 Task: Create new invoice with Date Opened :30-Apr-23, Select Customer: Premium Wine & Spirits by Total Wine & More, Terms: Payment Term 2. Make invoice entry for item-1 with Date: 30-Apr-23, Description: goodbaths Exfoliating Body Scrub Electric Twilight (10 oz), Action: Material, Income Account: Income:Sales, Quantity: 1, Unit Price: 10, Discount %: 8. Make entry for item-2 with Date: 30-Apr-23, Description: Heinz Ketchup EZ Squeeze_x000D_
, Action: Material, Income Account: Income:Sales, Quantity: 1, Unit Price: 4.5, Discount %: 7. Make entry for item-3 with Date: 30-Apr-23, Description: Dr. Seuss Coloring & Activity Book Jumbo_x000D_
, Action: Material, Income Account: Income:Sales, Quantity: 1, Unit Price: 5.5, Discount %: 9. Write Notes: 'Looking forward to serving you again.'. Post Invoice with Post Date: 30-Apr-23, Post to Accounts: Assets:Accounts Receivable. Pay / Process Payment with Transaction Date: 15-May-23, Amount: 18.39, Transfer Account: Checking Account. Print Invoice, display notes by going to Option, then go to Display Tab and check 'Invoice Notes'.
Action: Mouse moved to (157, 36)
Screenshot: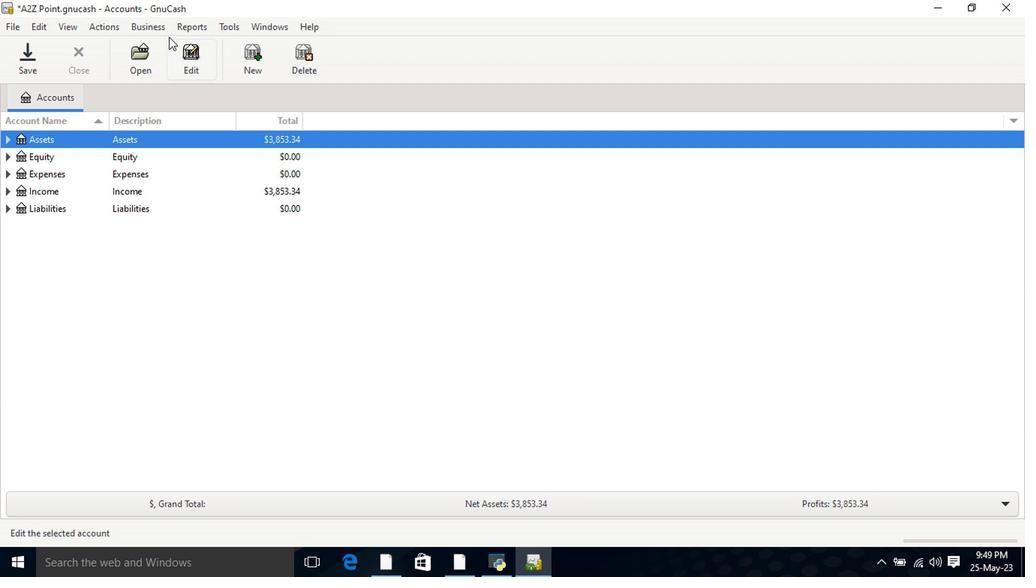 
Action: Mouse pressed left at (157, 36)
Screenshot: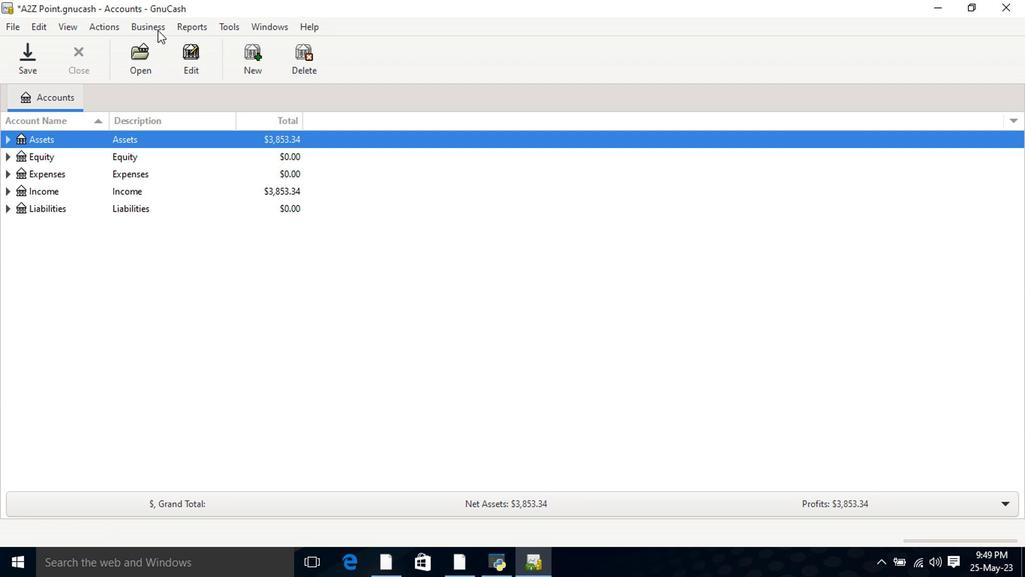 
Action: Mouse moved to (312, 108)
Screenshot: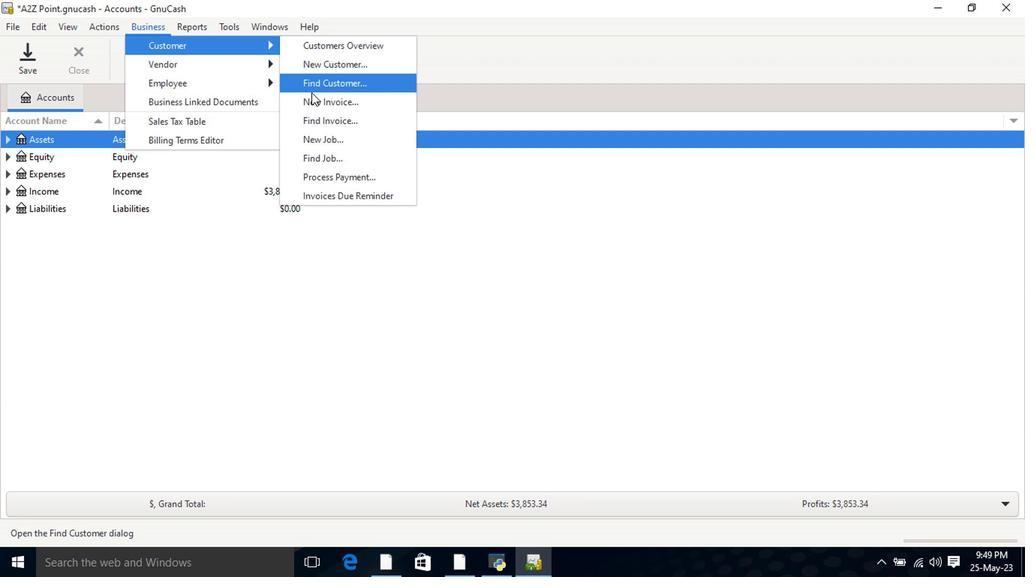 
Action: Mouse pressed left at (312, 108)
Screenshot: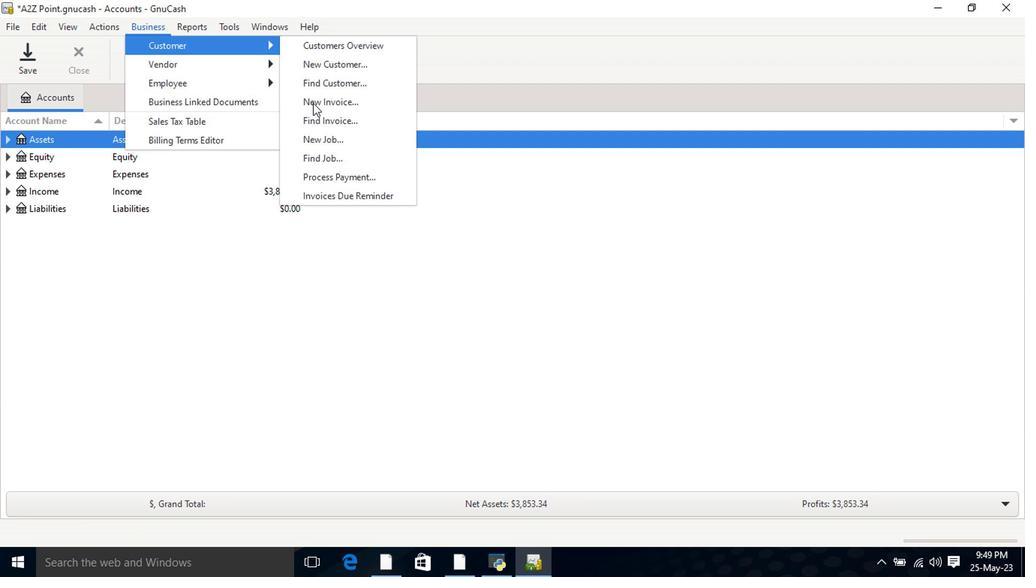 
Action: Mouse moved to (625, 231)
Screenshot: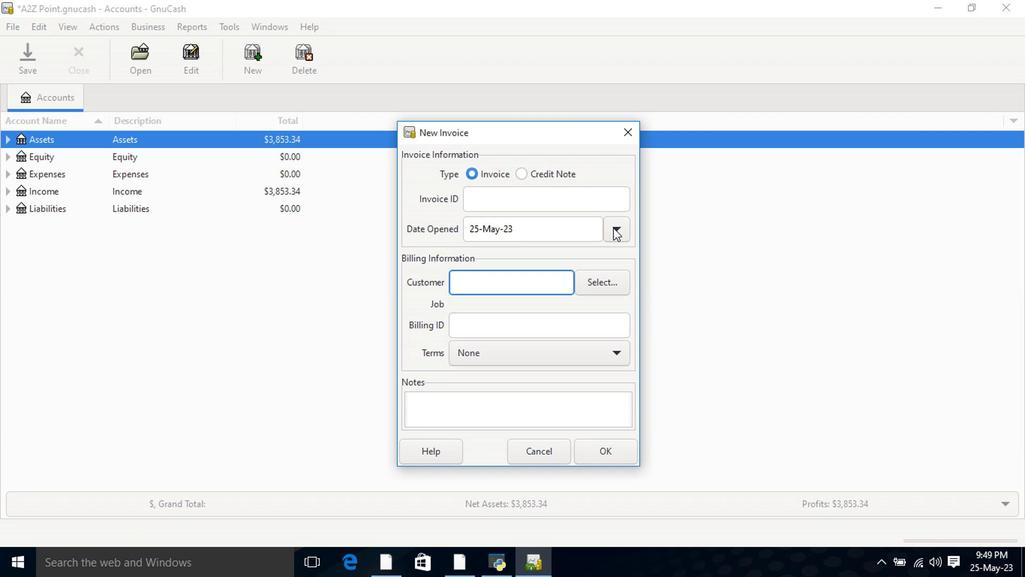
Action: Mouse pressed left at (625, 231)
Screenshot: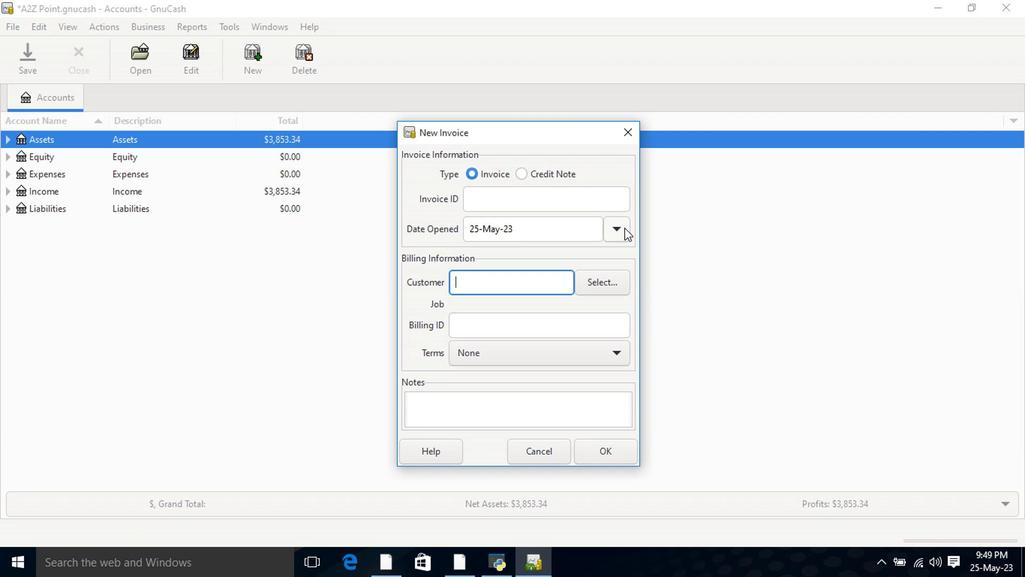 
Action: Mouse moved to (495, 251)
Screenshot: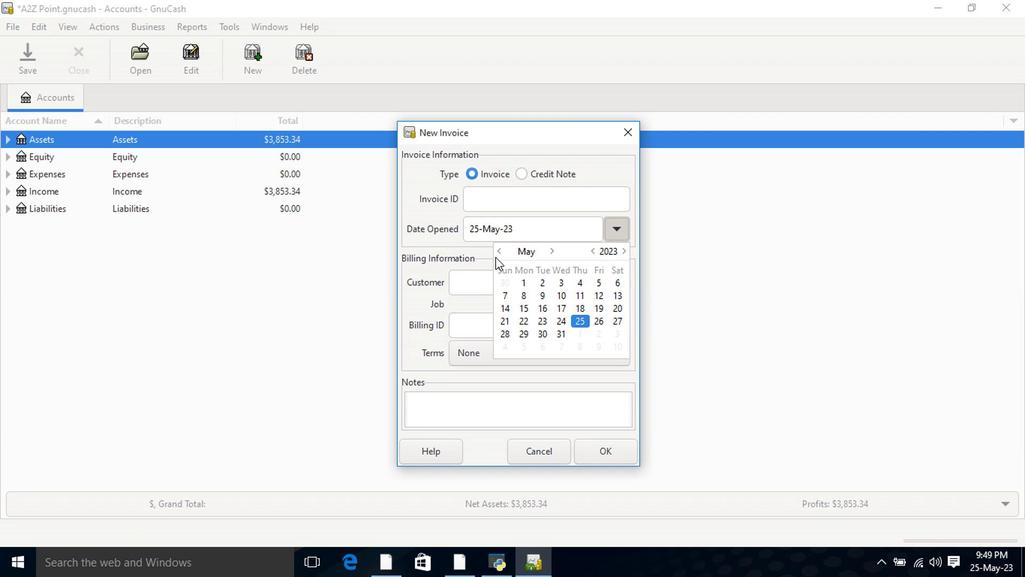 
Action: Mouse pressed left at (495, 251)
Screenshot: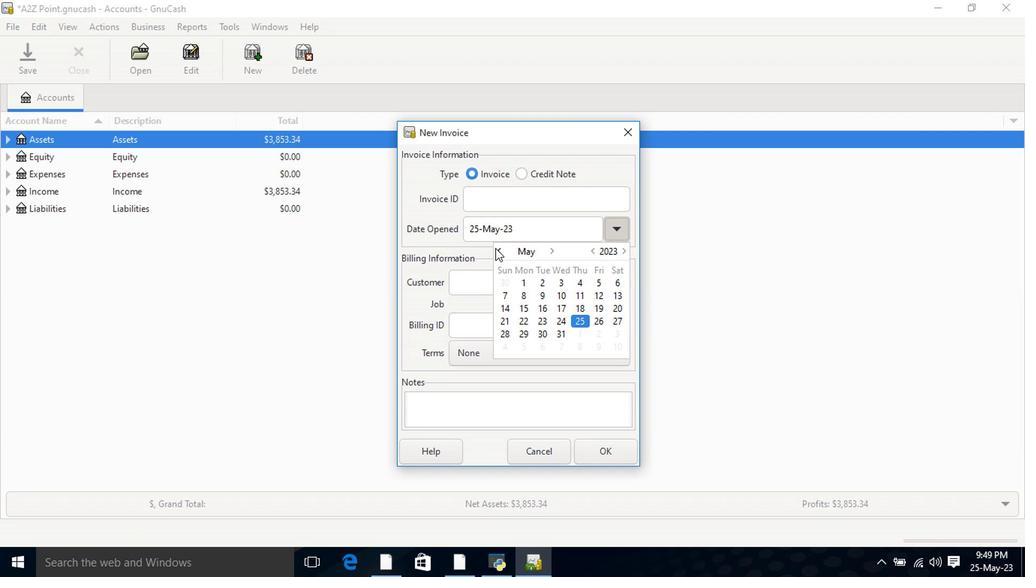 
Action: Mouse moved to (506, 349)
Screenshot: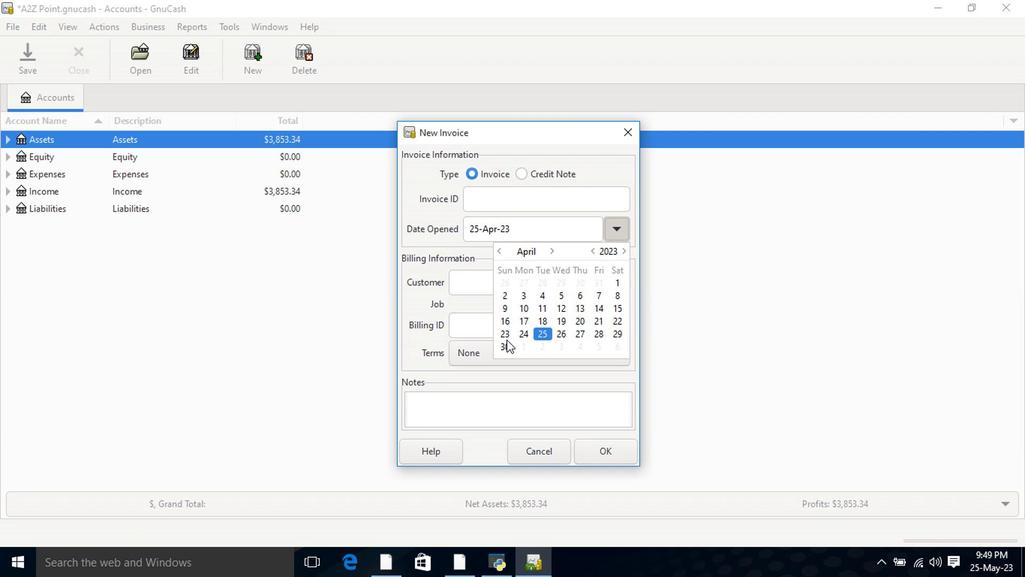 
Action: Mouse pressed left at (506, 349)
Screenshot: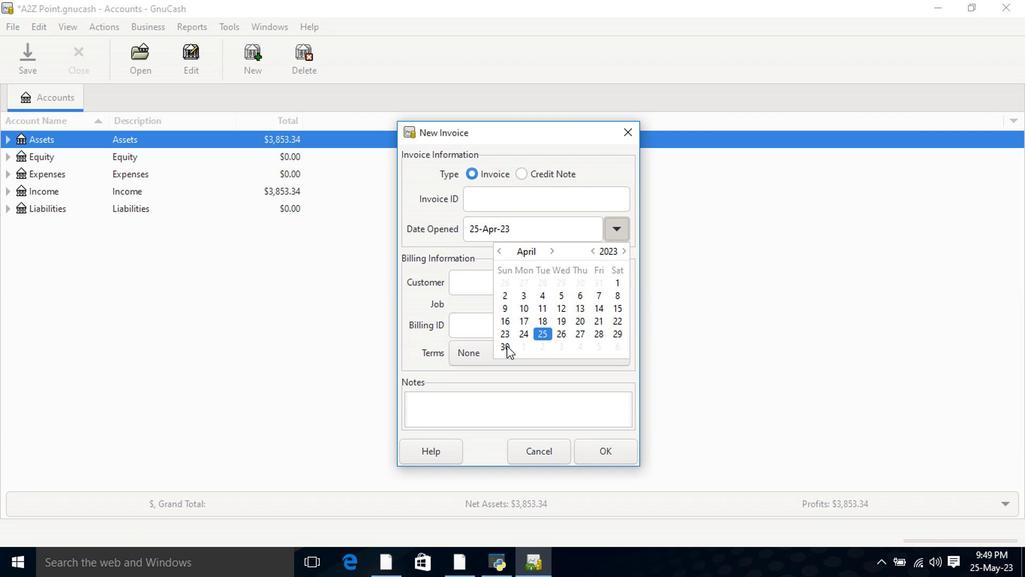 
Action: Mouse pressed left at (506, 349)
Screenshot: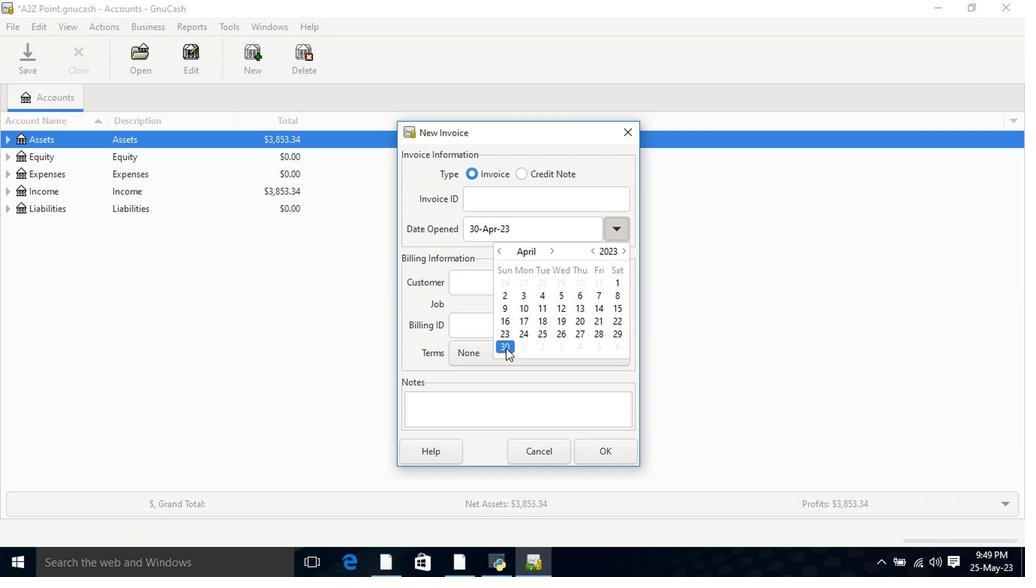 
Action: Mouse moved to (490, 283)
Screenshot: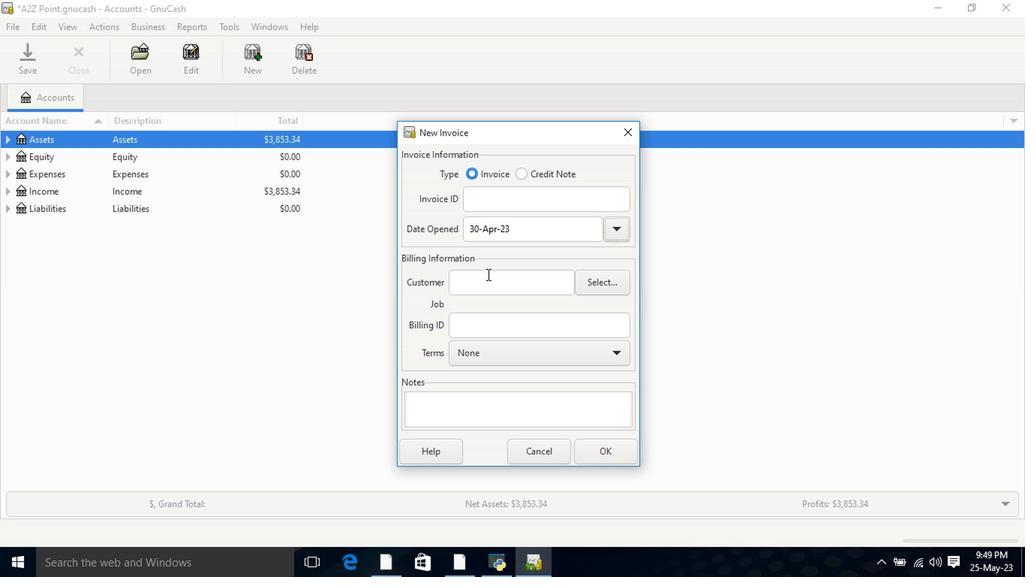 
Action: Mouse pressed left at (490, 283)
Screenshot: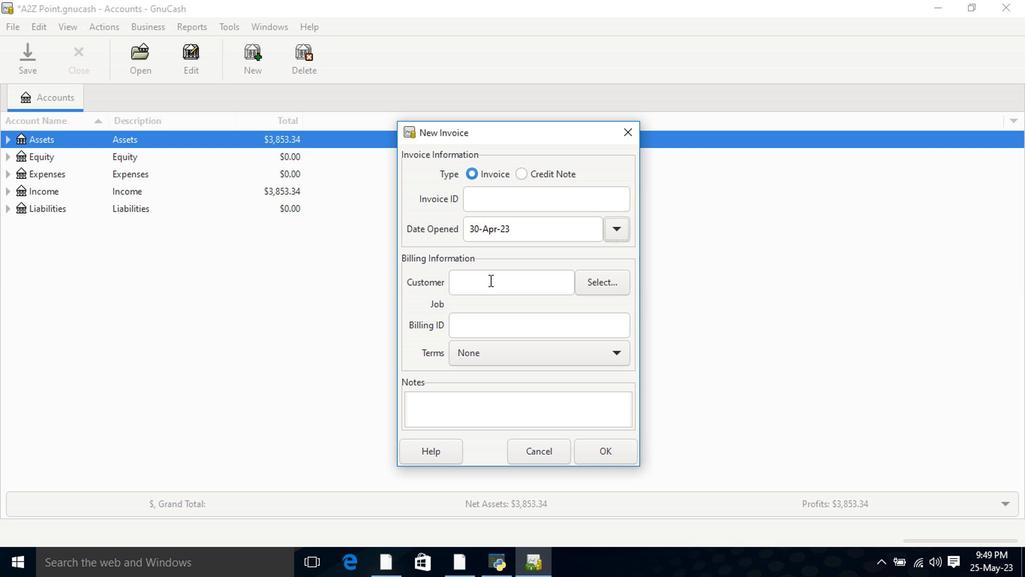 
Action: Mouse moved to (490, 284)
Screenshot: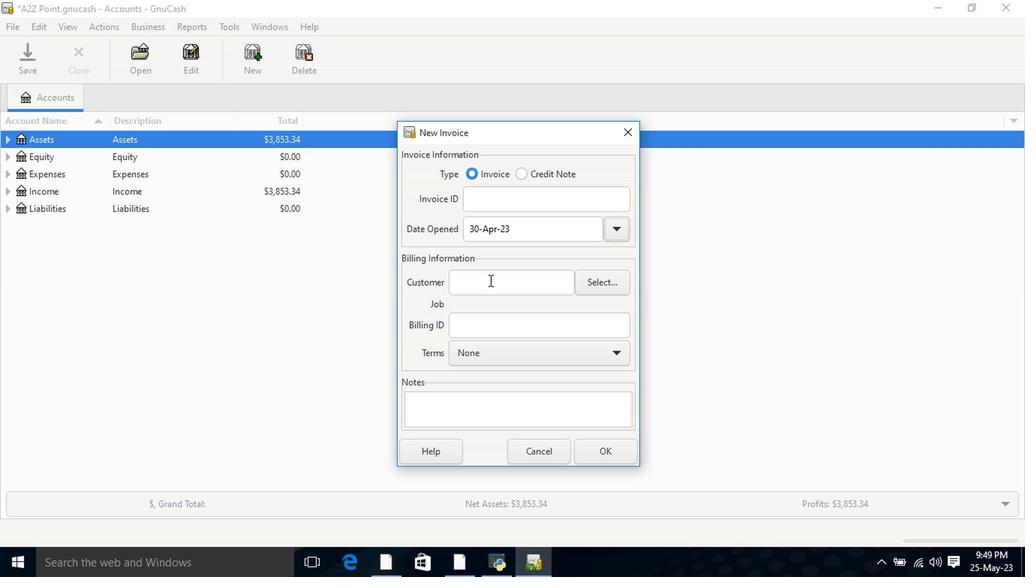 
Action: Key pressed prem
Screenshot: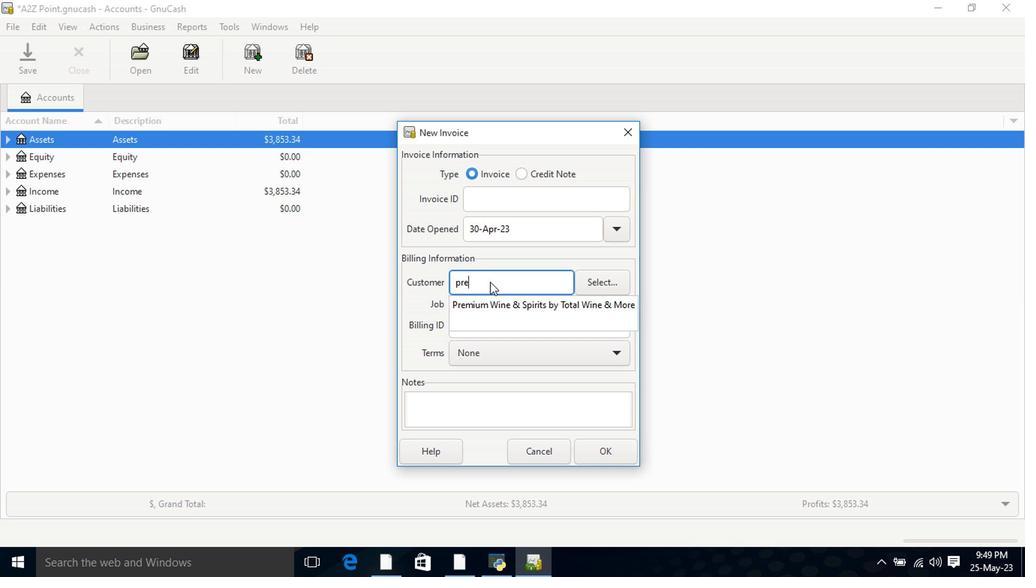 
Action: Mouse moved to (504, 308)
Screenshot: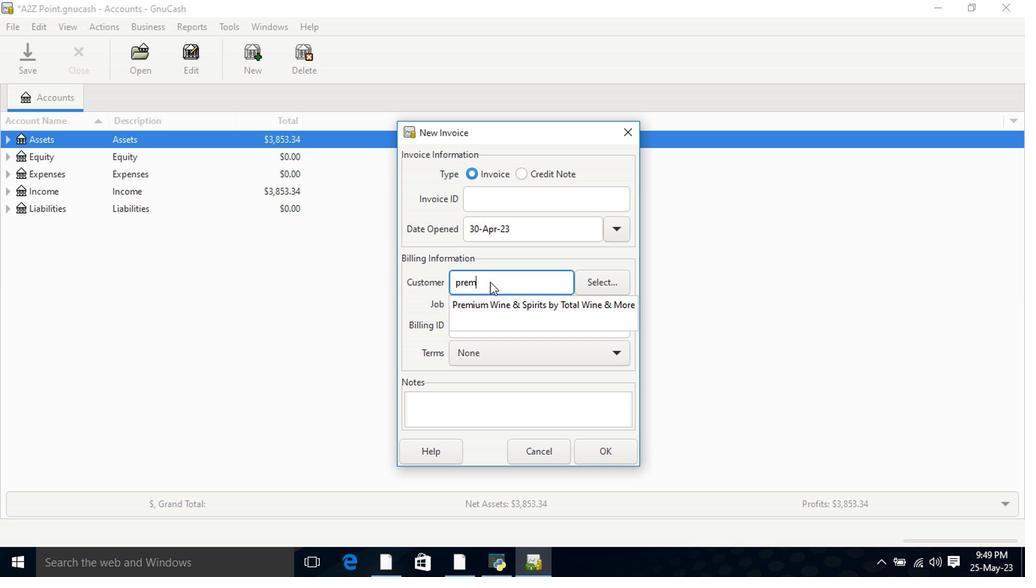 
Action: Mouse pressed left at (504, 308)
Screenshot: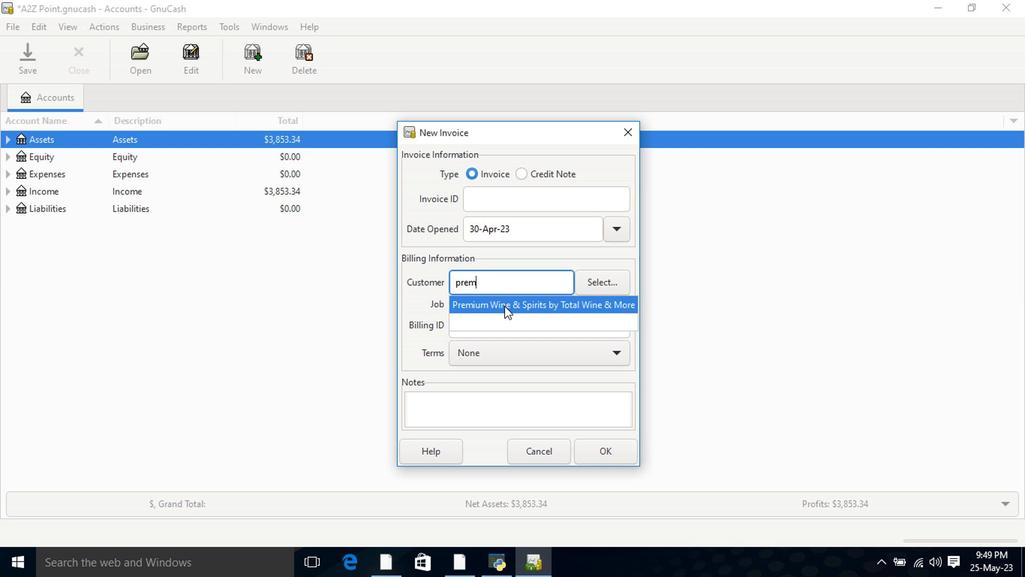 
Action: Mouse moved to (483, 368)
Screenshot: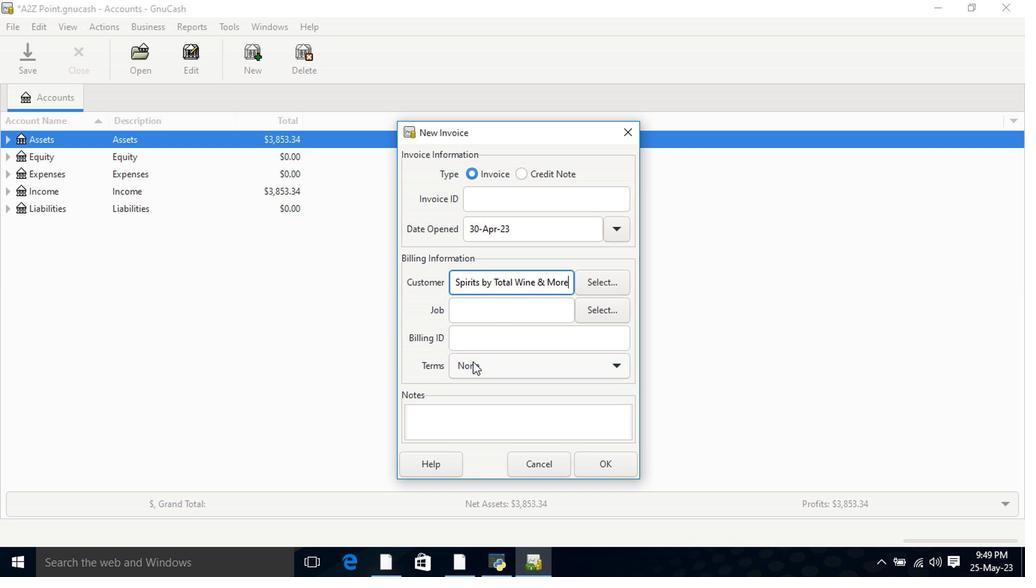 
Action: Mouse pressed left at (483, 368)
Screenshot: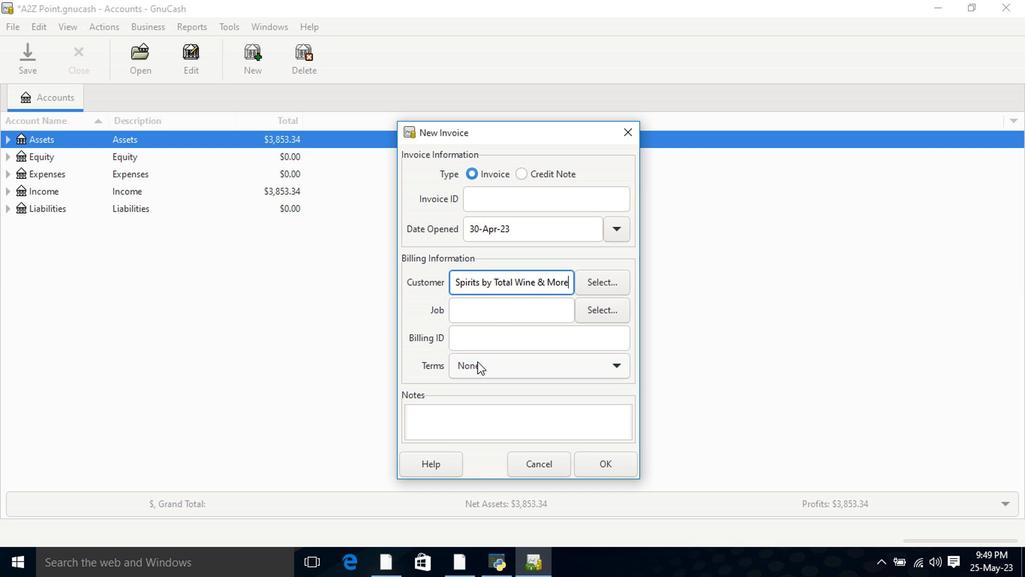 
Action: Mouse moved to (494, 410)
Screenshot: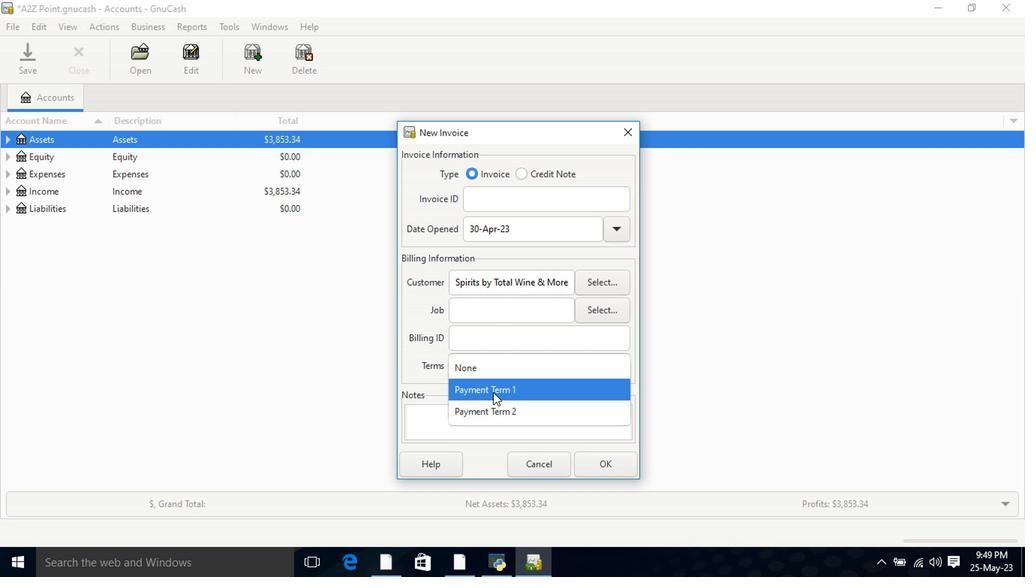 
Action: Mouse pressed left at (494, 410)
Screenshot: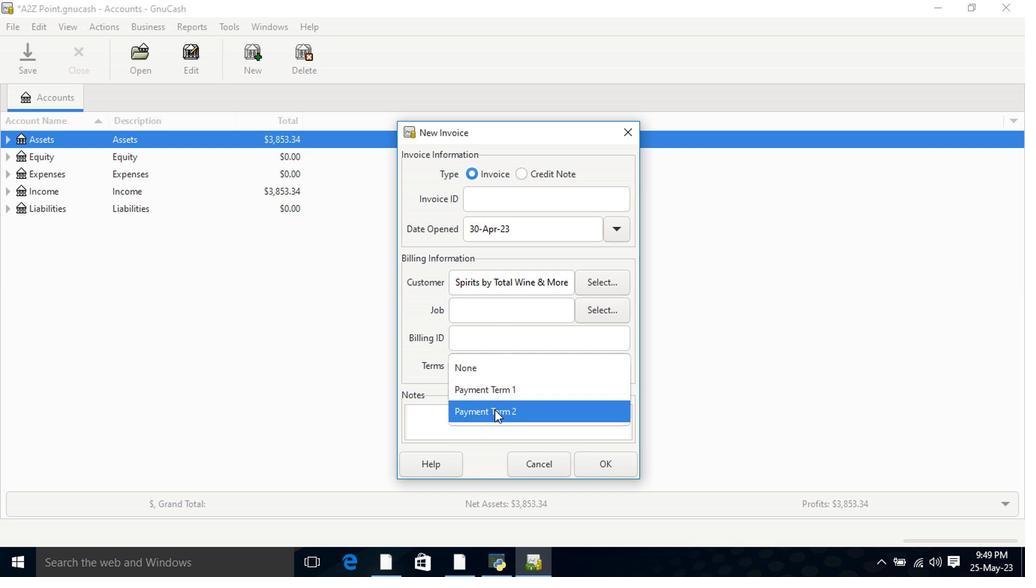 
Action: Mouse moved to (596, 463)
Screenshot: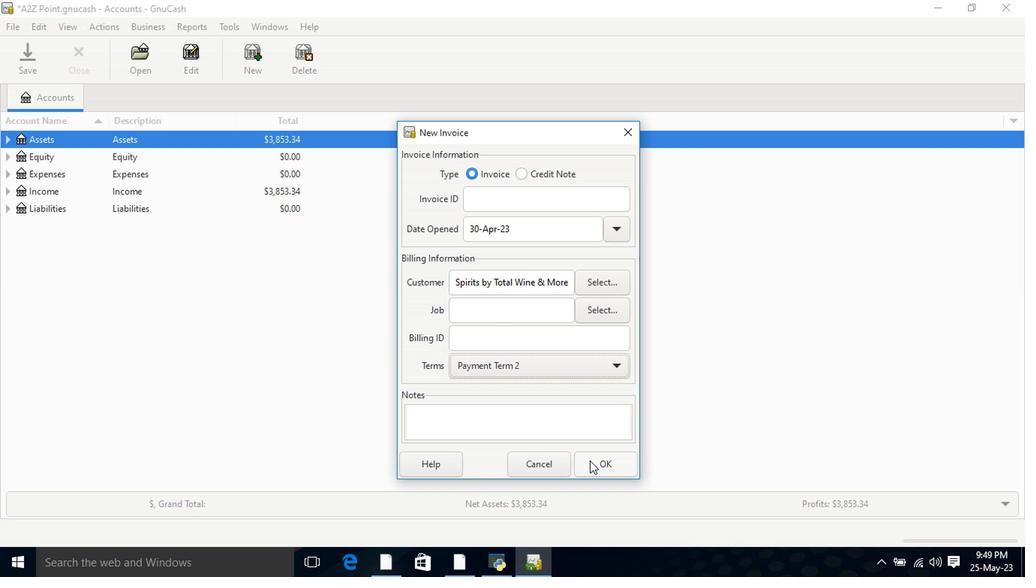 
Action: Mouse pressed left at (596, 463)
Screenshot: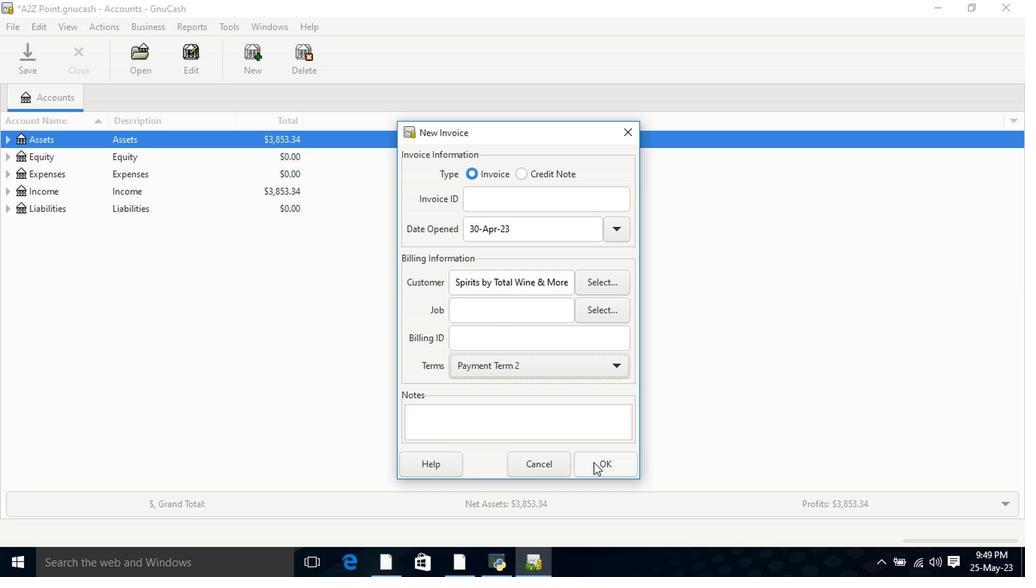 
Action: Mouse moved to (65, 289)
Screenshot: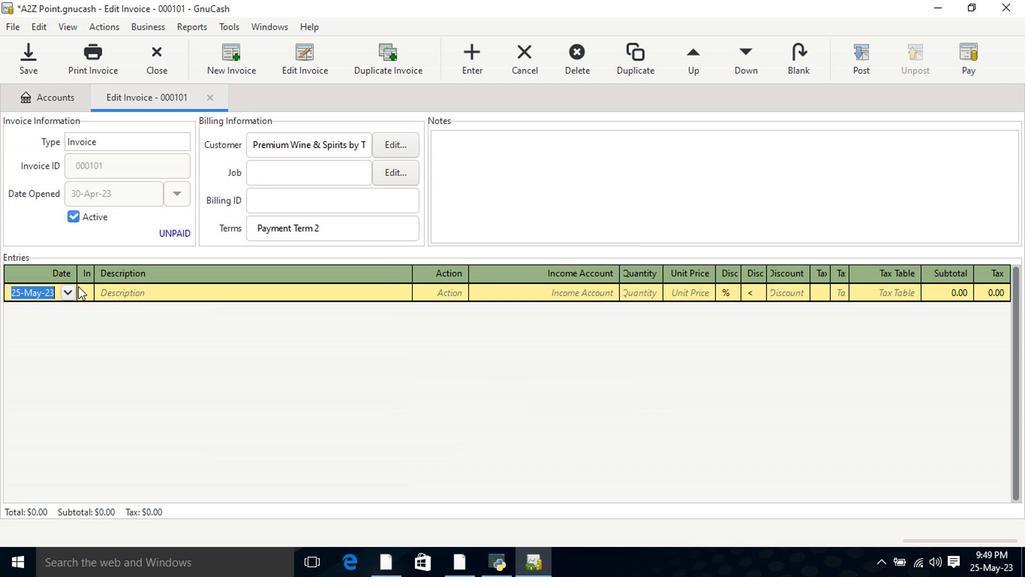 
Action: Mouse pressed left at (65, 289)
Screenshot: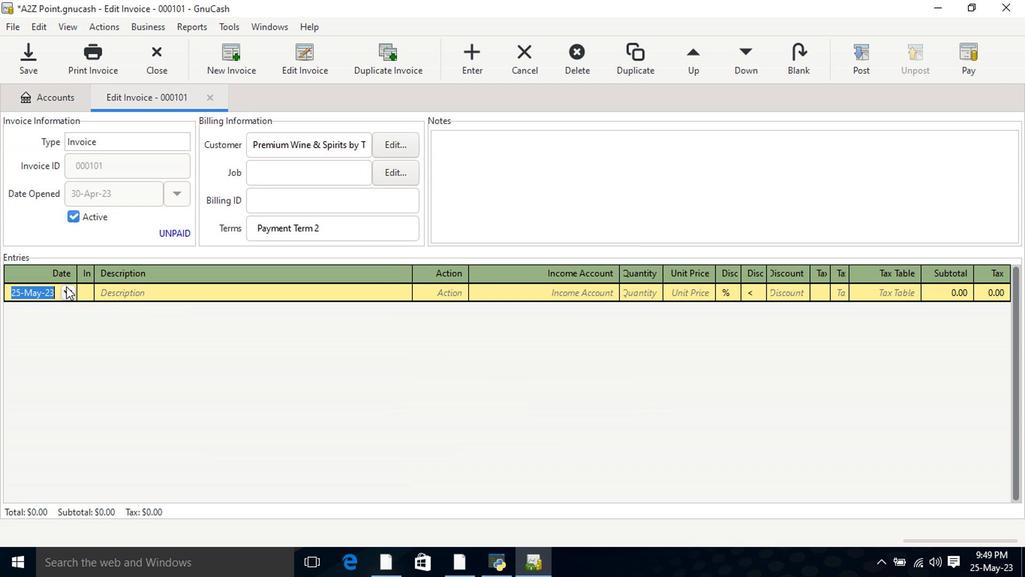 
Action: Mouse moved to (12, 319)
Screenshot: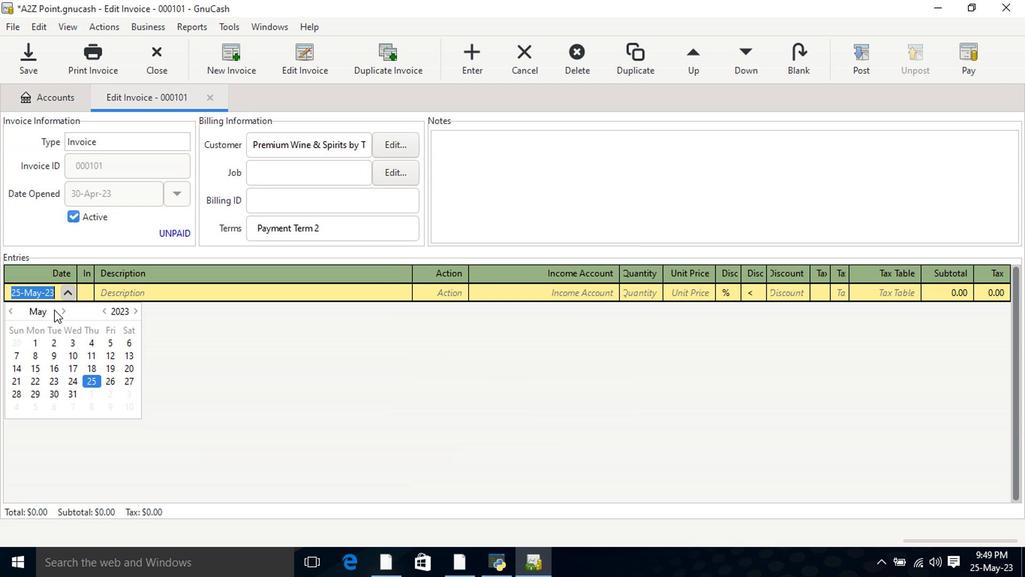 
Action: Mouse pressed left at (12, 319)
Screenshot: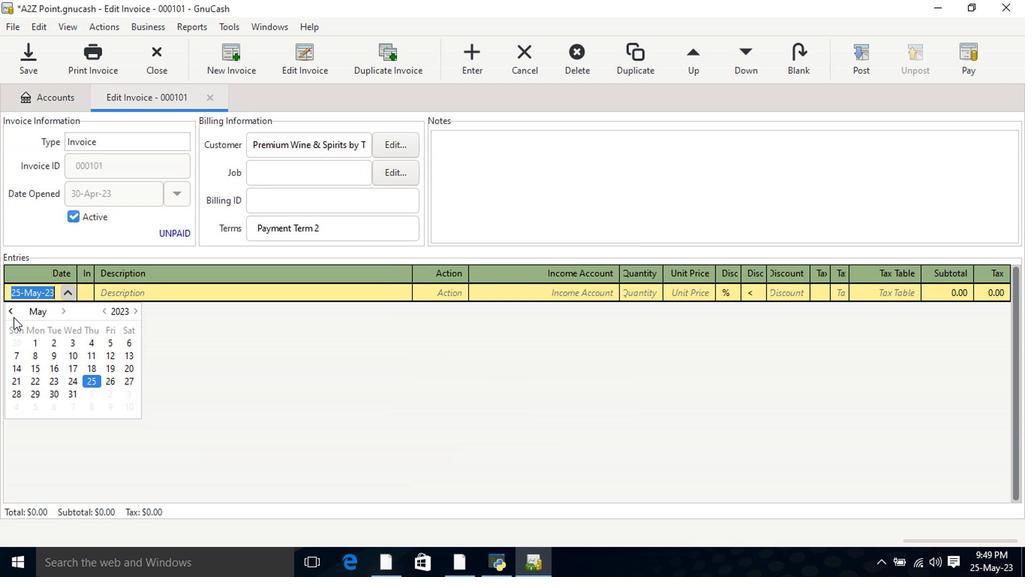 
Action: Mouse moved to (13, 410)
Screenshot: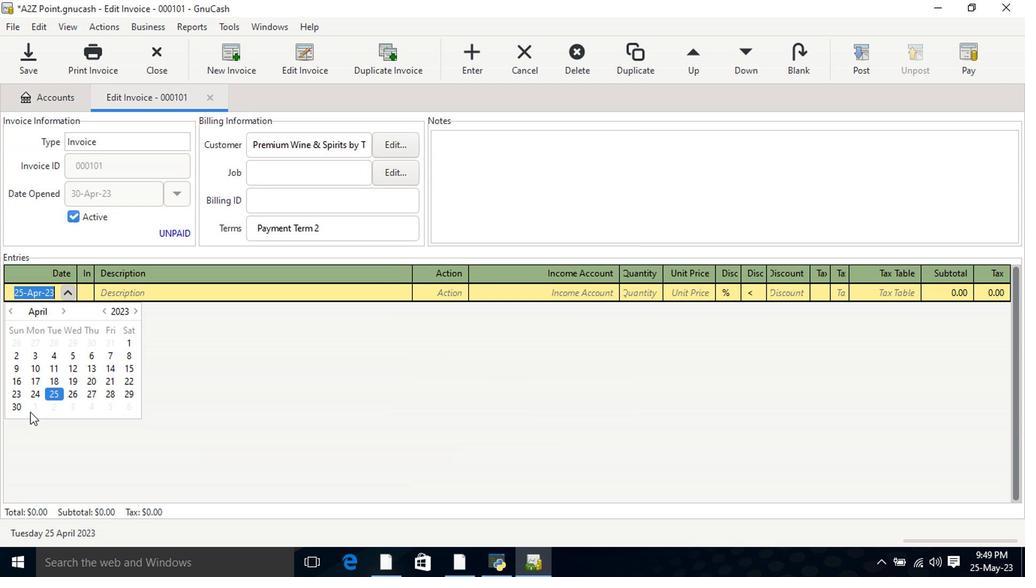 
Action: Mouse pressed left at (13, 410)
Screenshot: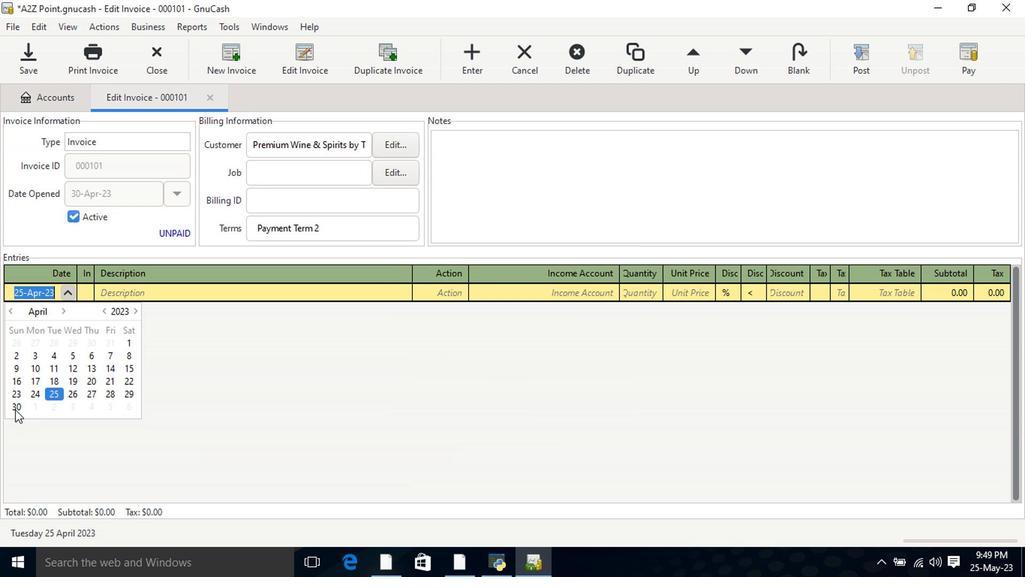 
Action: Mouse pressed left at (13, 410)
Screenshot: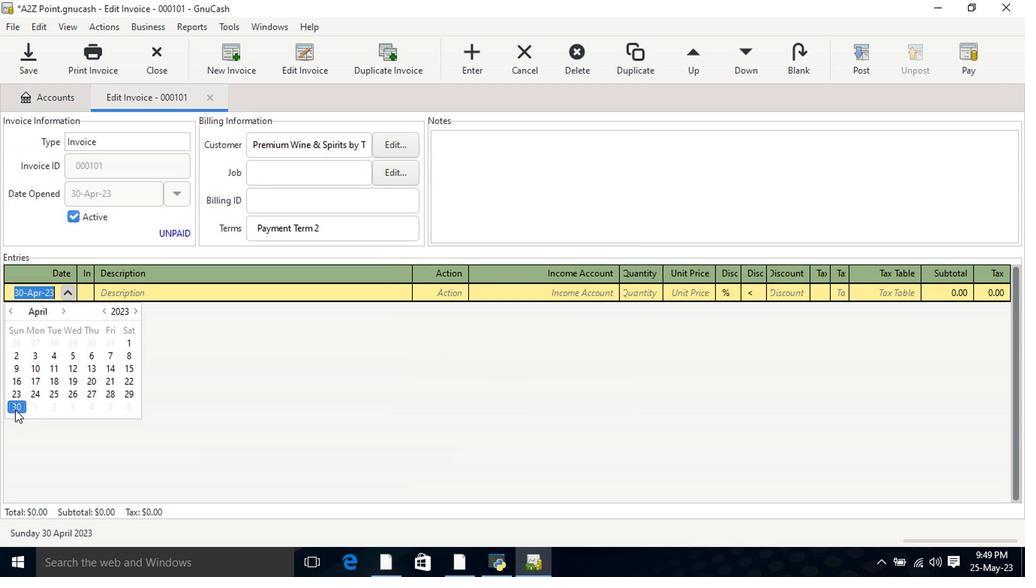 
Action: Mouse moved to (142, 294)
Screenshot: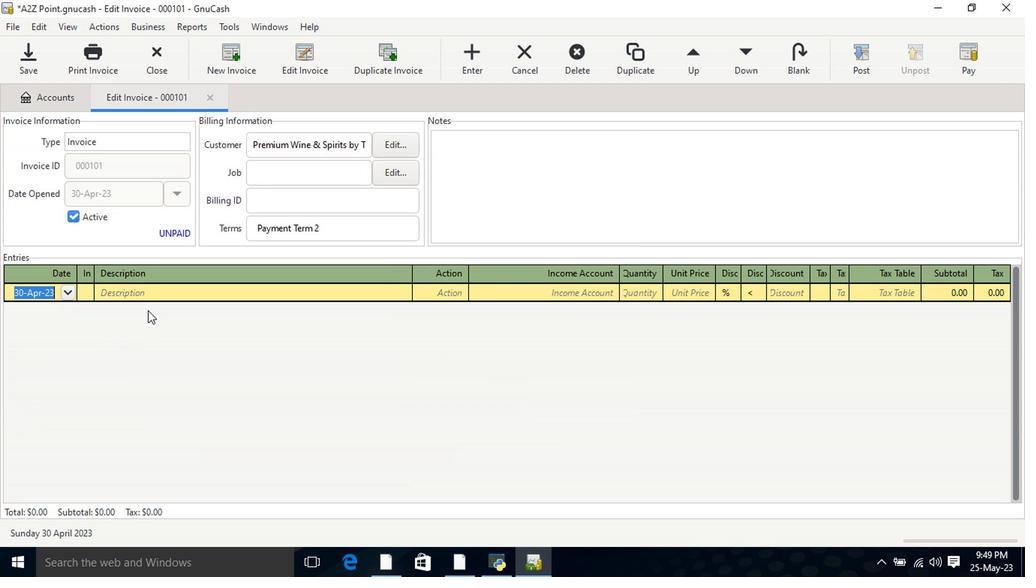 
Action: Mouse pressed left at (142, 294)
Screenshot: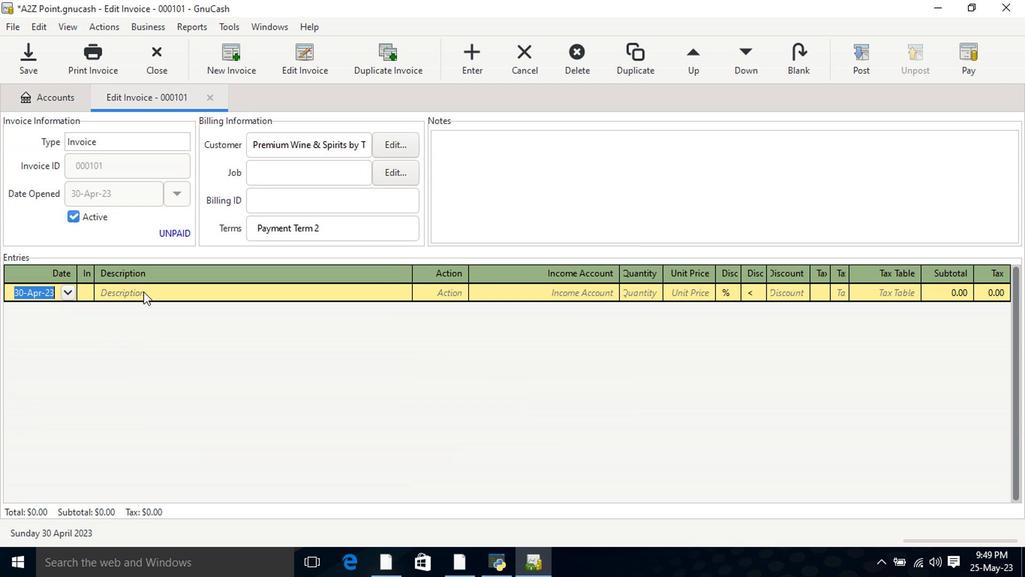 
Action: Key pressed <Key.shift>goodbaths<Key.space><Key.shift>Exfoliating<Key.space>b<Key.backspace><Key.shift>body<Key.space><Key.shift>Scrub<Key.space><Key.shift>Electric<Key.space><Key.shift>Twilight<Key.space><Key.shift_r>(10<Key.space>oz<Key.shift_r>)<Key.tab>mate<Key.tab>incom<Key.down><Key.down><Key.down><Key.tab>1<Key.tab>10<Key.tab>
Screenshot: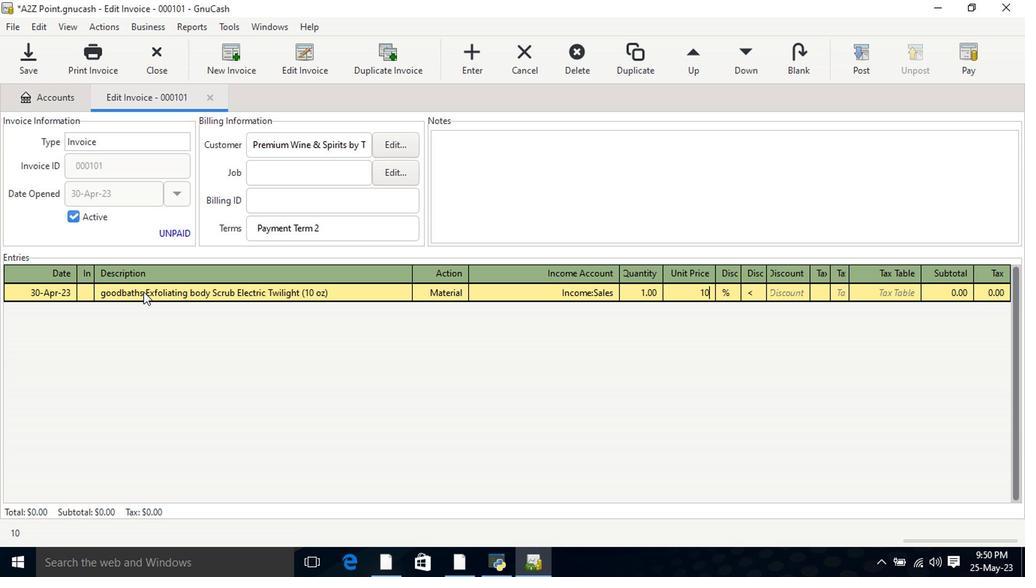 
Action: Mouse moved to (742, 293)
Screenshot: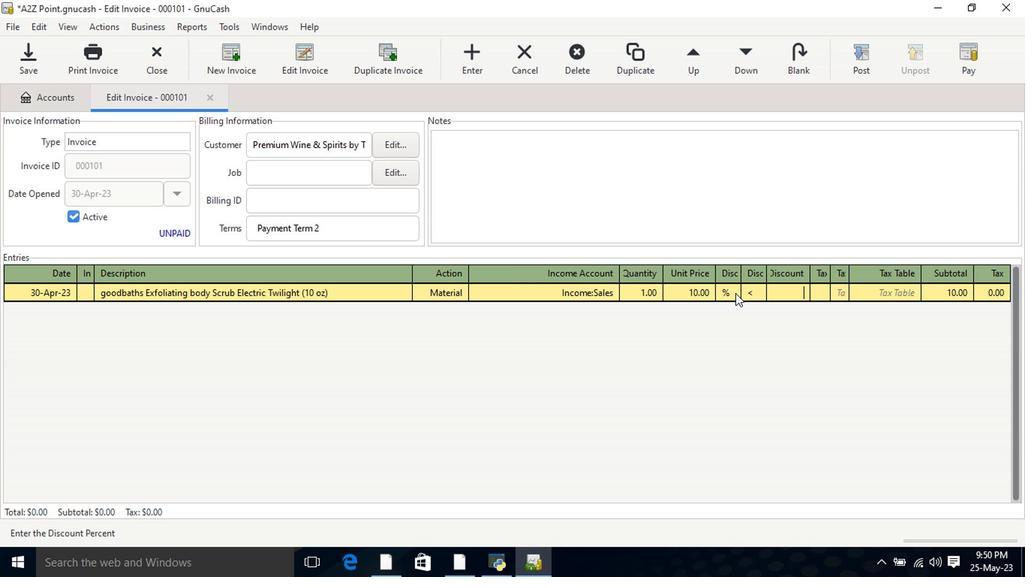 
Action: Mouse pressed left at (742, 293)
Screenshot: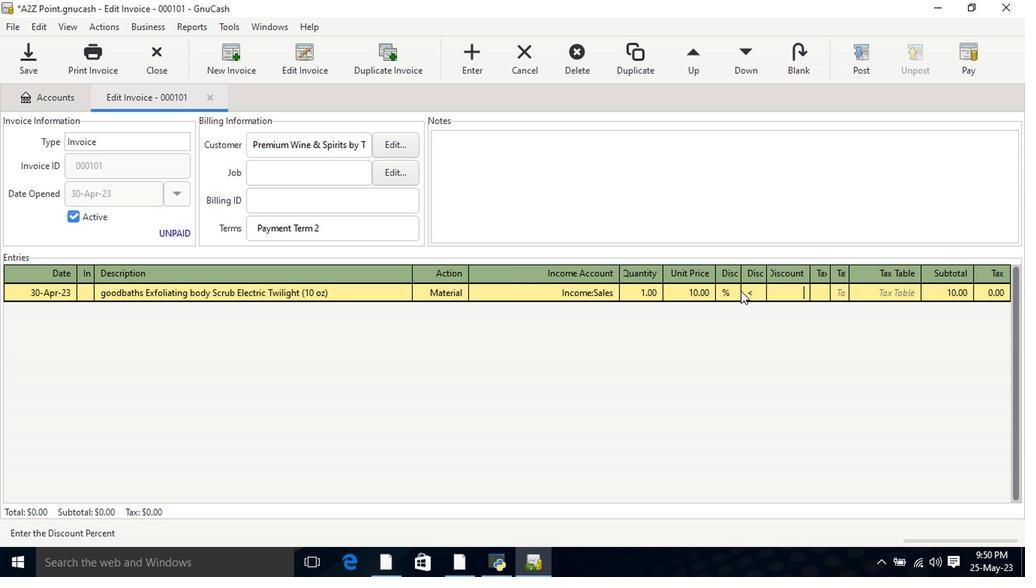 
Action: Mouse moved to (724, 300)
Screenshot: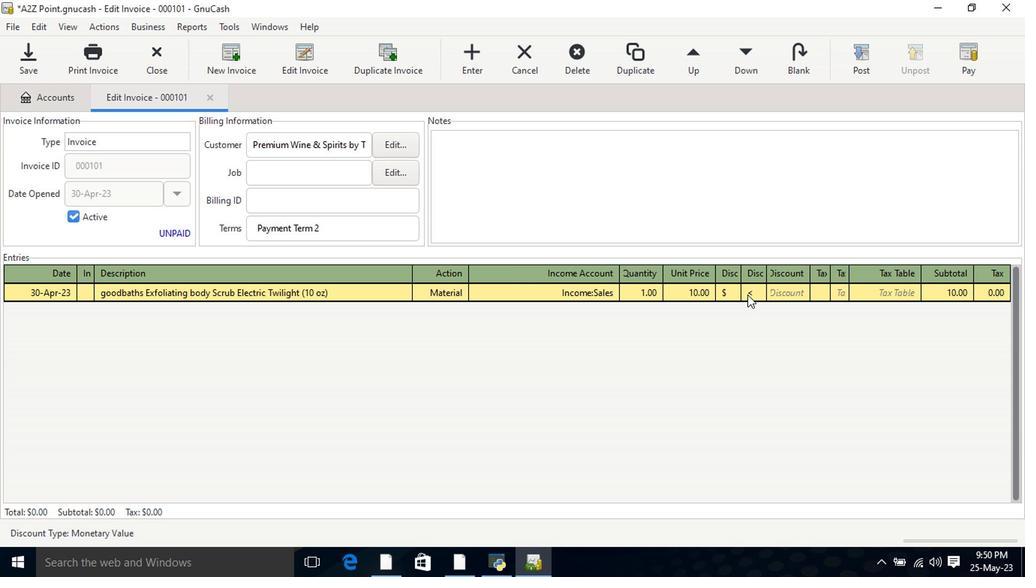 
Action: Mouse pressed left at (724, 300)
Screenshot: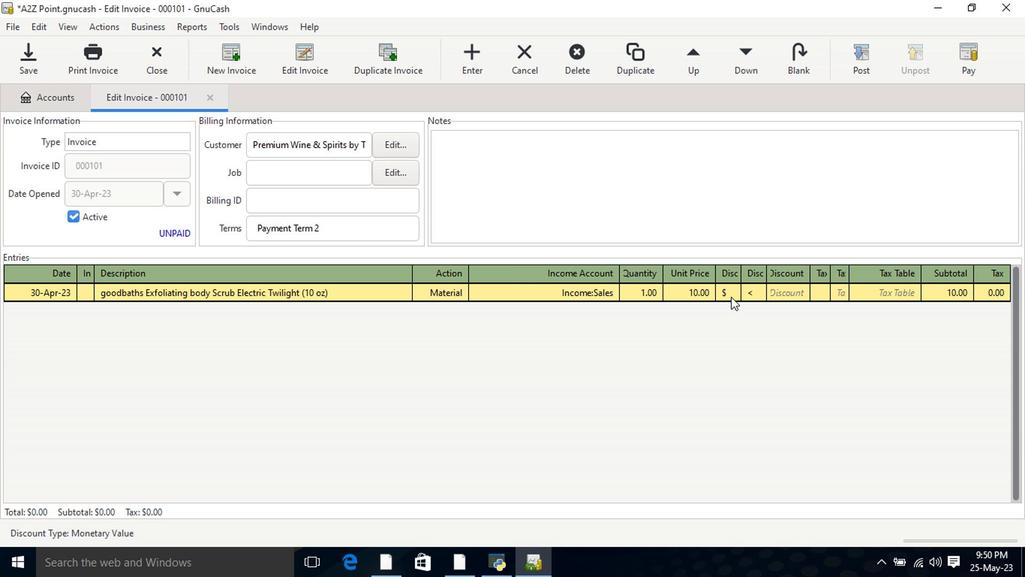 
Action: Mouse moved to (746, 298)
Screenshot: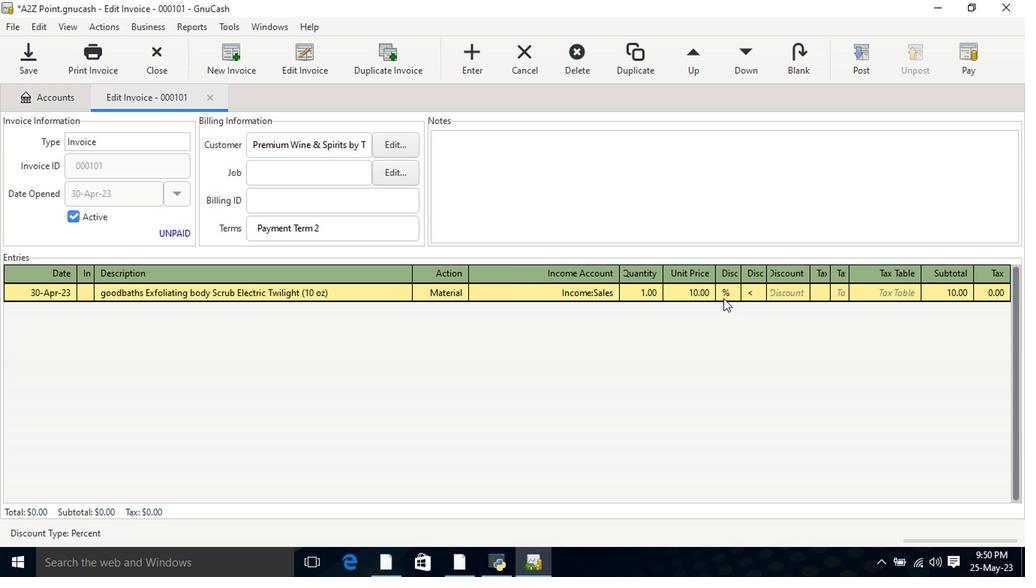 
Action: Mouse pressed left at (746, 298)
Screenshot: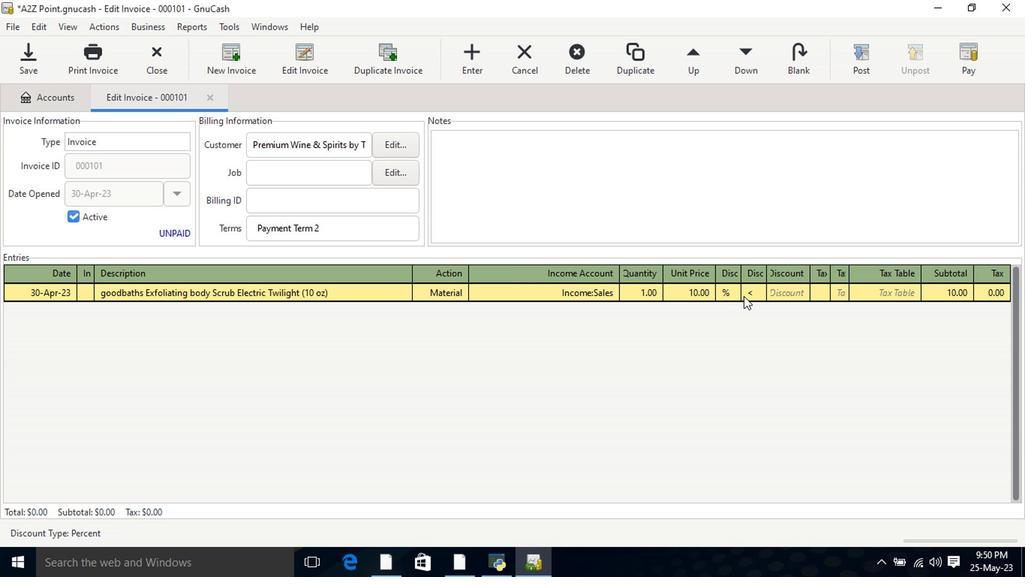 
Action: Mouse moved to (783, 292)
Screenshot: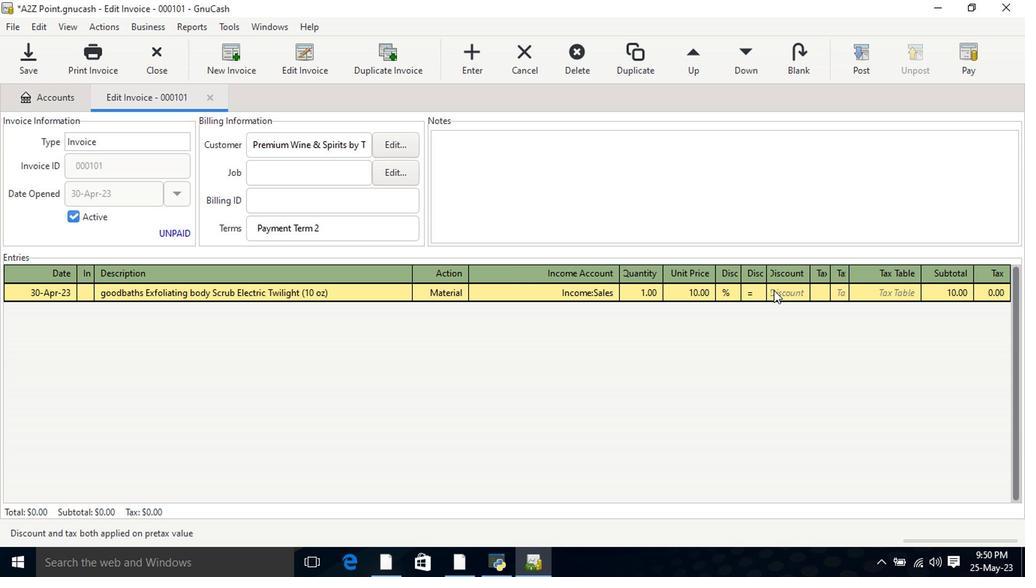 
Action: Mouse pressed left at (783, 292)
Screenshot: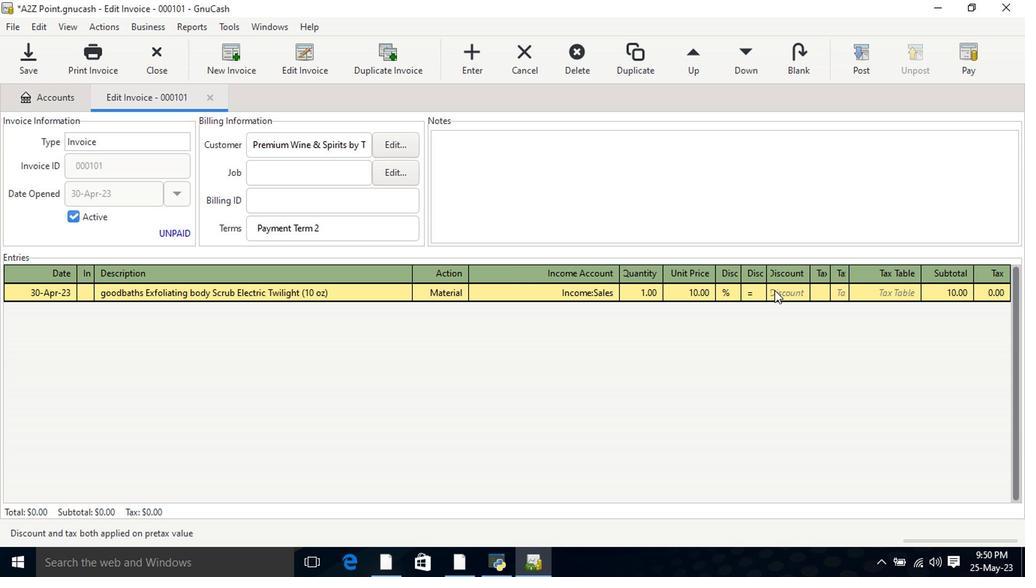 
Action: Key pressed 8<Key.tab><Key.tab><Key.shift>Heinz<Key.space><Key.shift>Ketchup<Key.space><Key.shift>EZ<Key.space><Key.shift>Squeeze<Key.tab><Key.shift>Ma<Key.tab>incom<Key.down><Key.down><Key.down><Key.tab>1<Key.tab>4.5<Key.tab>
Screenshot: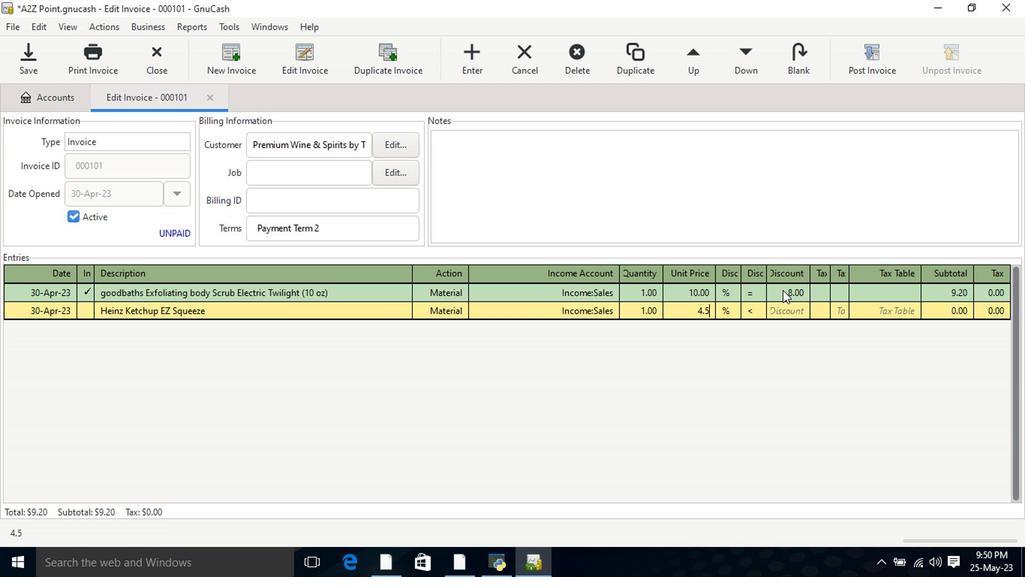 
Action: Mouse moved to (747, 312)
Screenshot: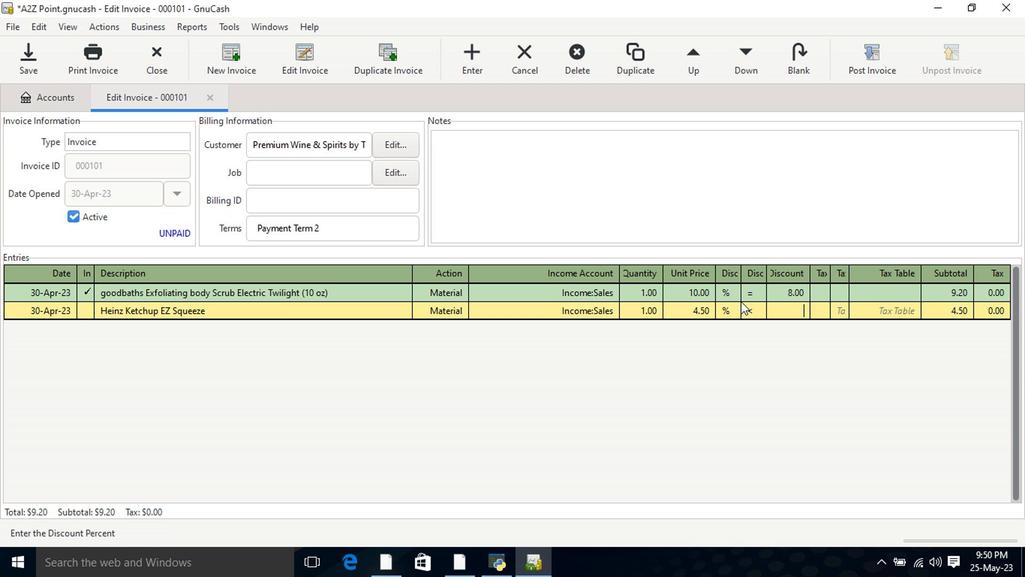 
Action: Mouse pressed left at (747, 312)
Screenshot: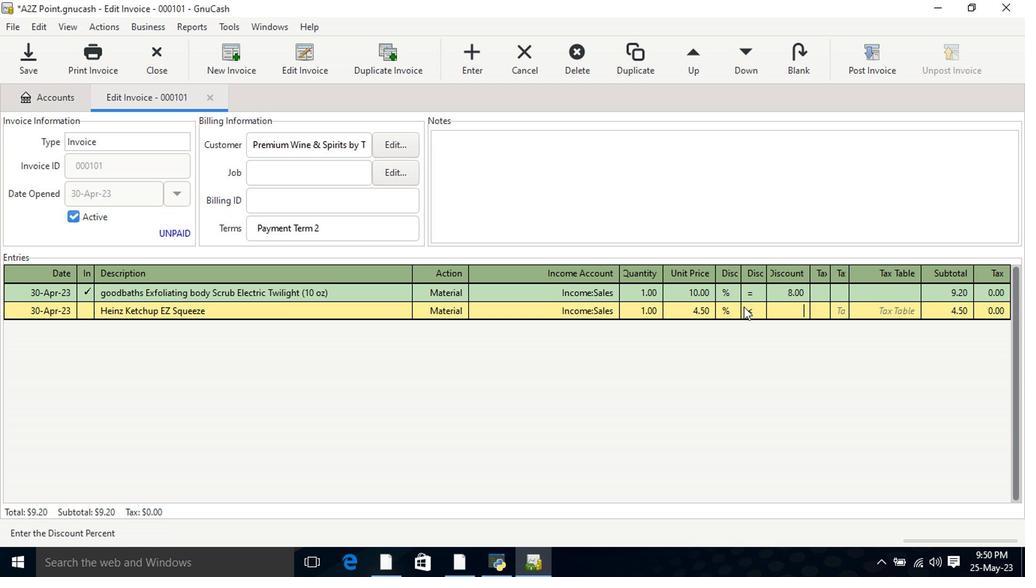 
Action: Mouse moved to (777, 308)
Screenshot: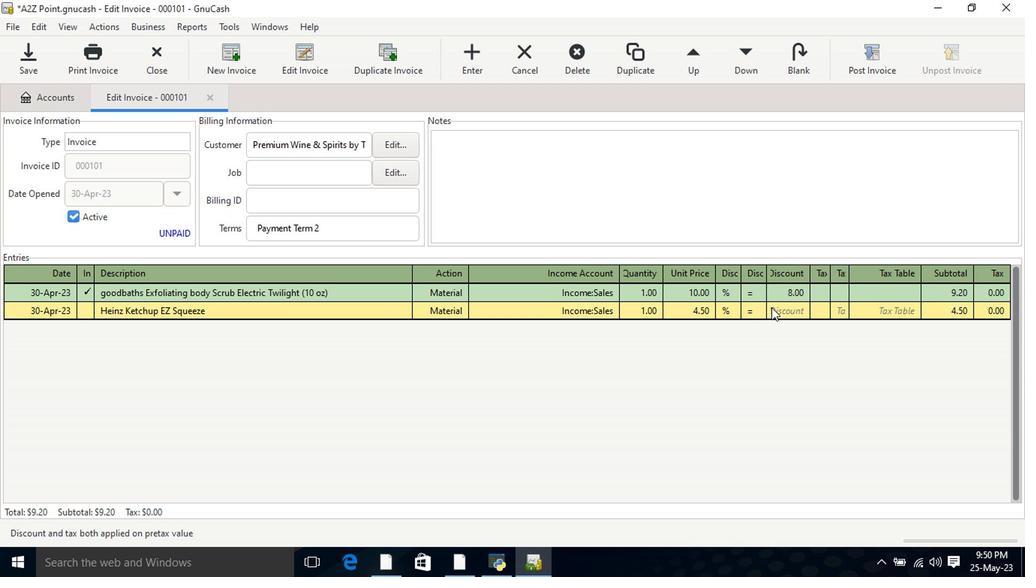
Action: Mouse pressed left at (777, 308)
Screenshot: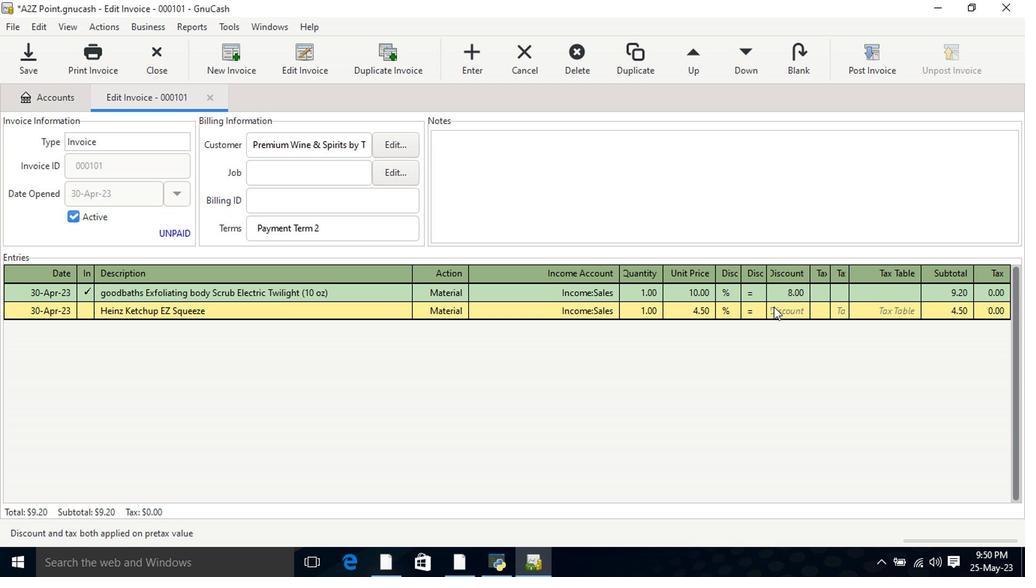 
Action: Mouse moved to (777, 308)
Screenshot: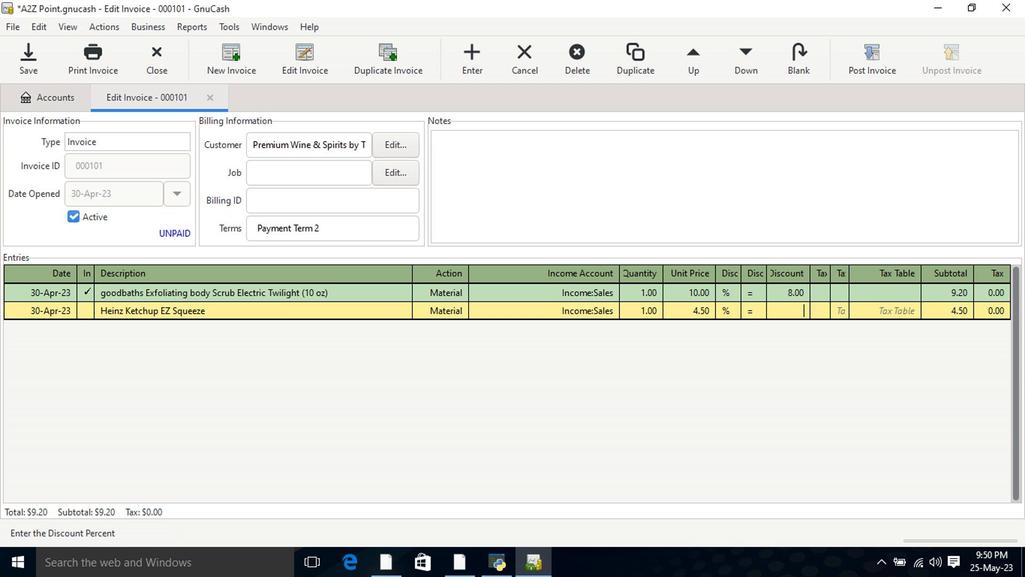 
Action: Key pressed 7<Key.tab><Key.tab><Key.shift>Dr.<Key.space><Key.shift>Seuss<Key.space><Key.shift>Coloring<Key.space><Key.shift>&<Key.space><Key.shift><Key.shift><Key.shift><Key.shift><Key.shift><Key.shift><Key.shift><Key.shift><Key.shift><Key.shift>Activity<Key.space><Key.shift>Book<Key.space><Key.shift>Jumboo<Key.tab>mat<Key.tab>incom<Key.down><Key.down><Key.down><Key.tab>1<Key.tab>5.5<Key.tab>
Screenshot: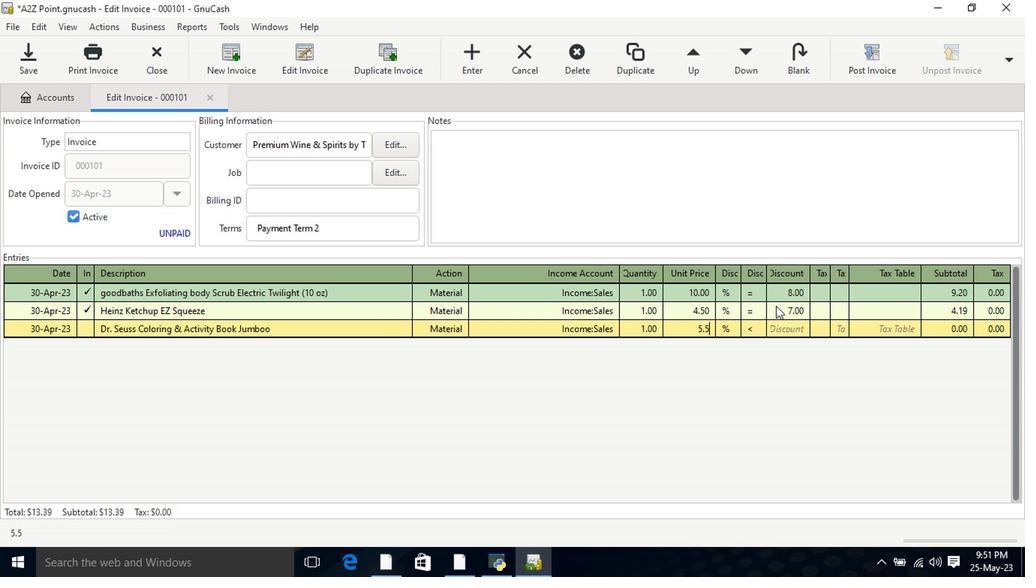 
Action: Mouse moved to (750, 331)
Screenshot: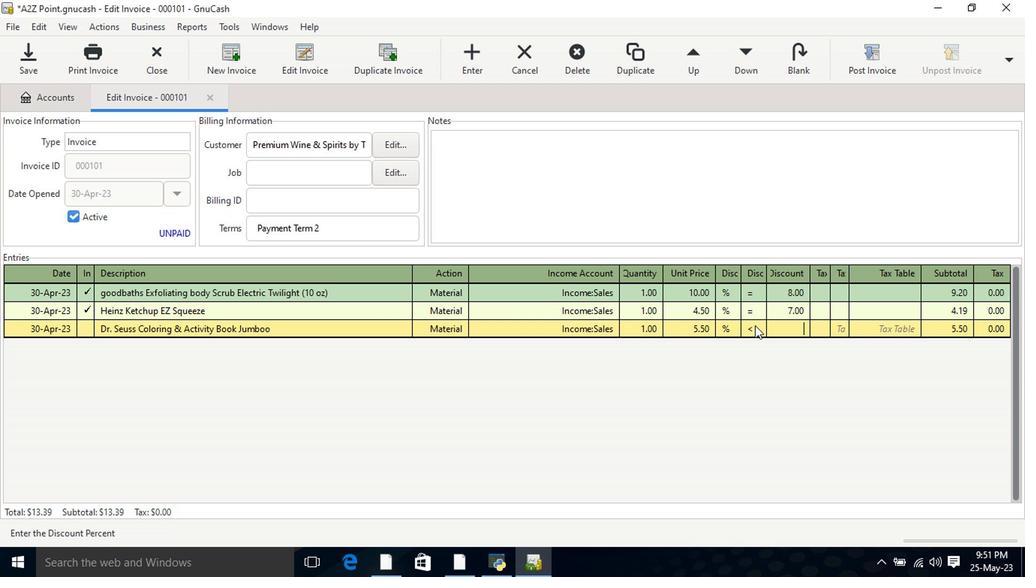 
Action: Mouse pressed left at (750, 331)
Screenshot: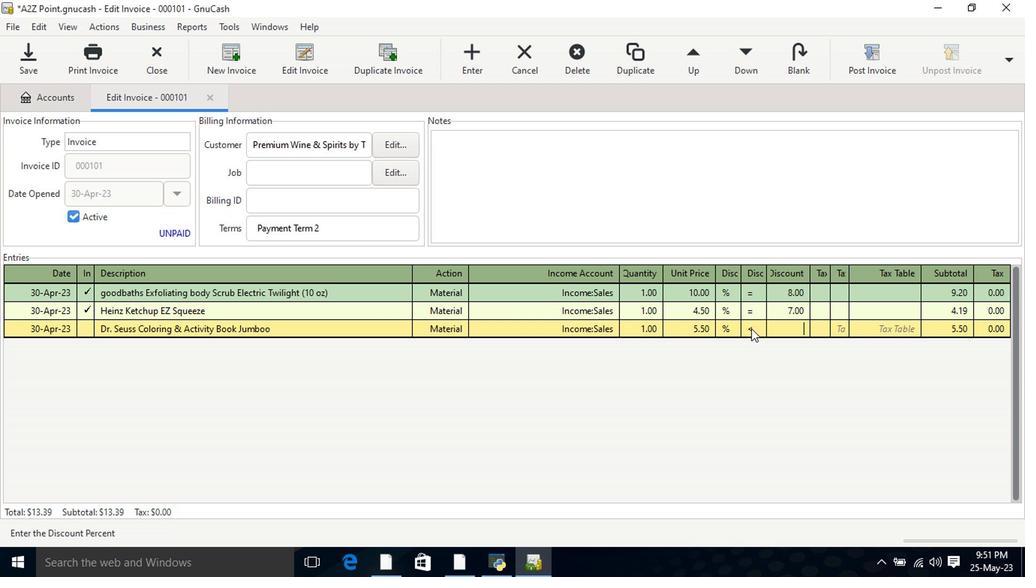 
Action: Mouse moved to (768, 327)
Screenshot: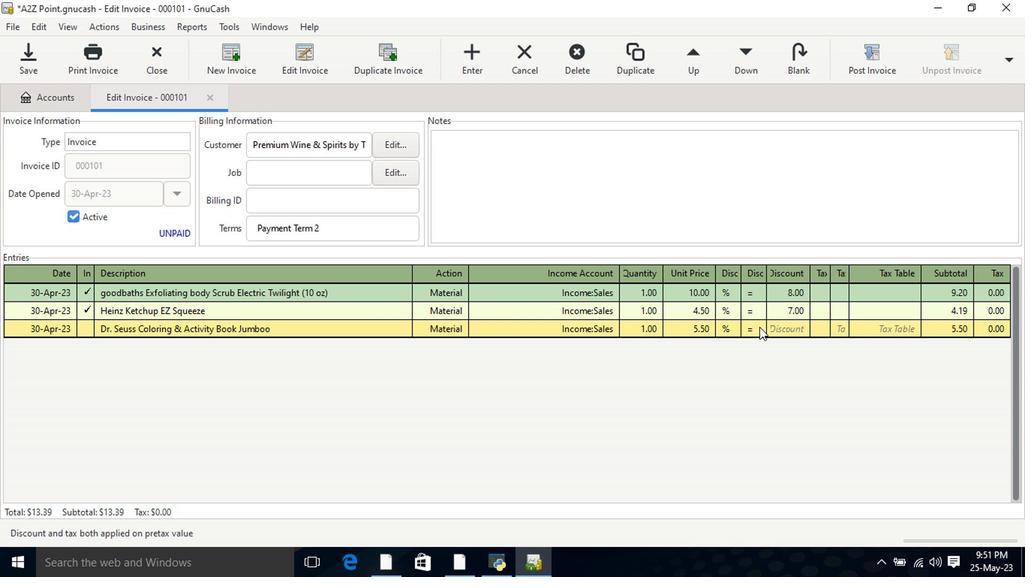 
Action: Mouse pressed left at (768, 327)
Screenshot: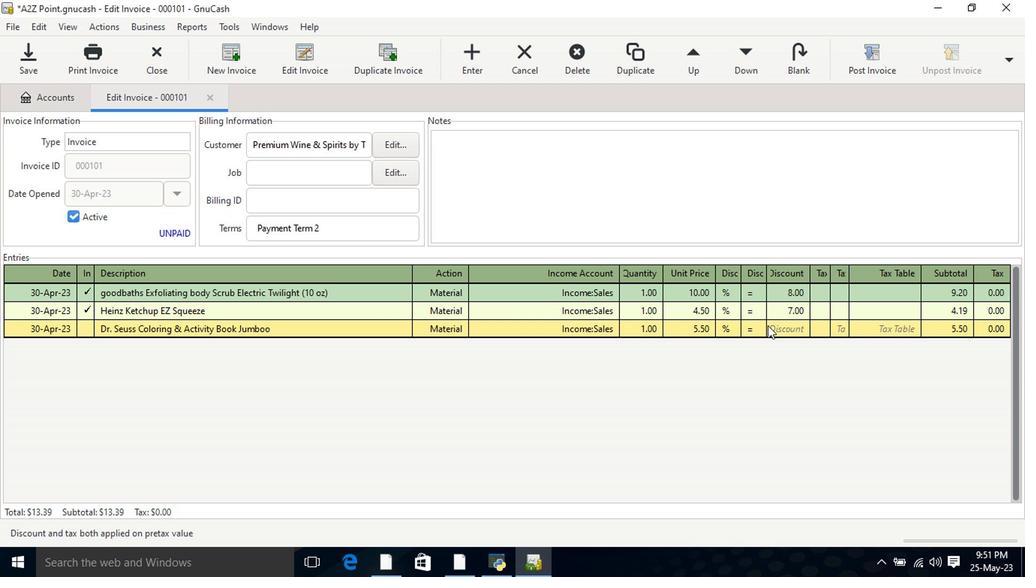 
Action: Mouse moved to (770, 327)
Screenshot: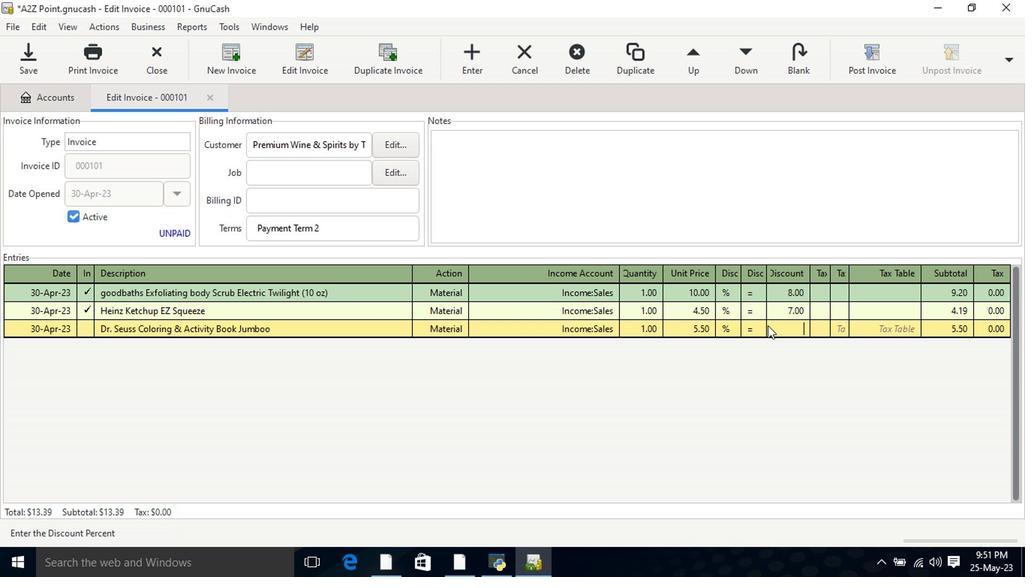 
Action: Key pressed 9<Key.tab>
Screenshot: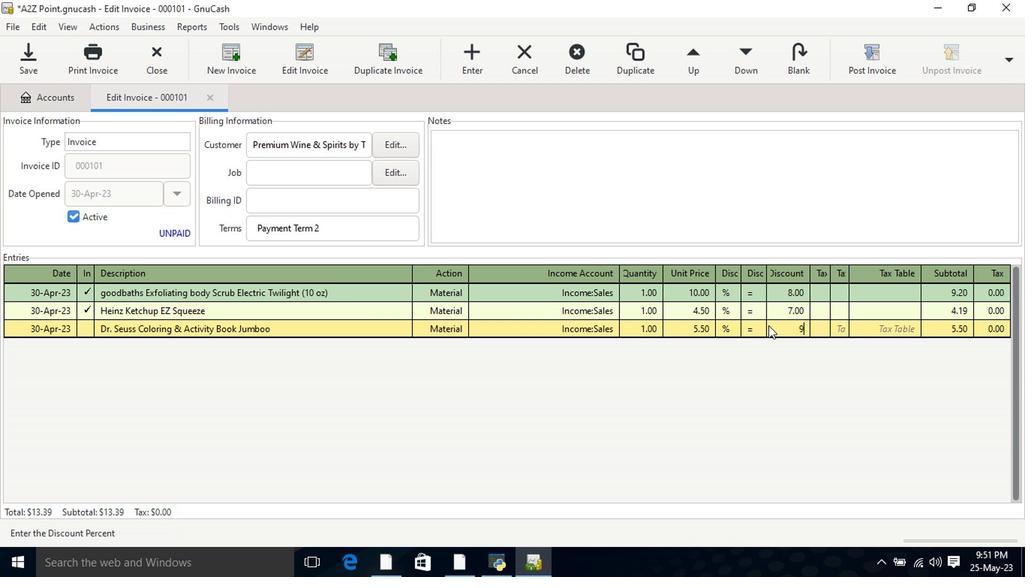 
Action: Mouse moved to (618, 142)
Screenshot: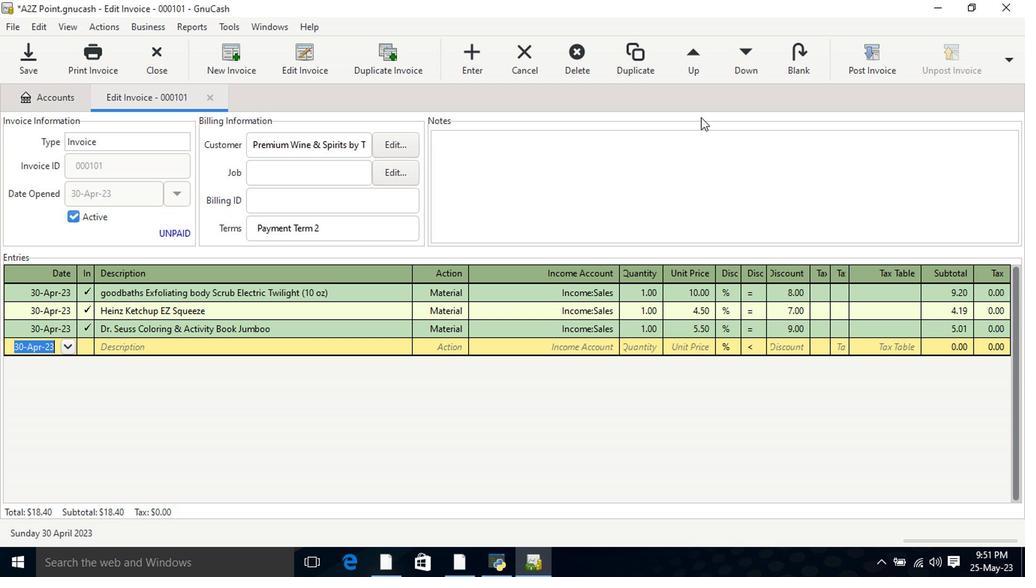 
Action: Mouse pressed left at (618, 142)
Screenshot: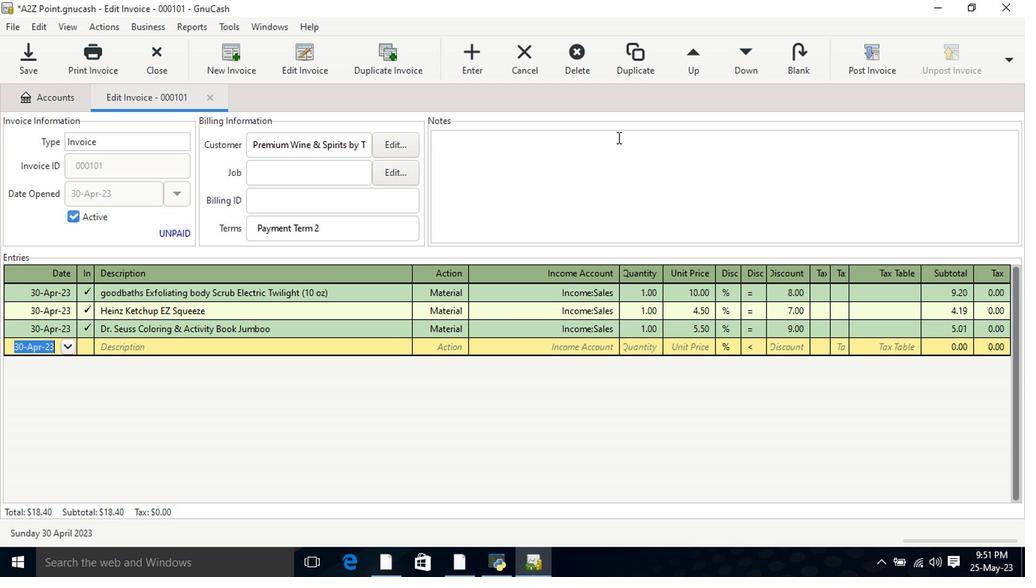 
Action: Mouse moved to (617, 143)
Screenshot: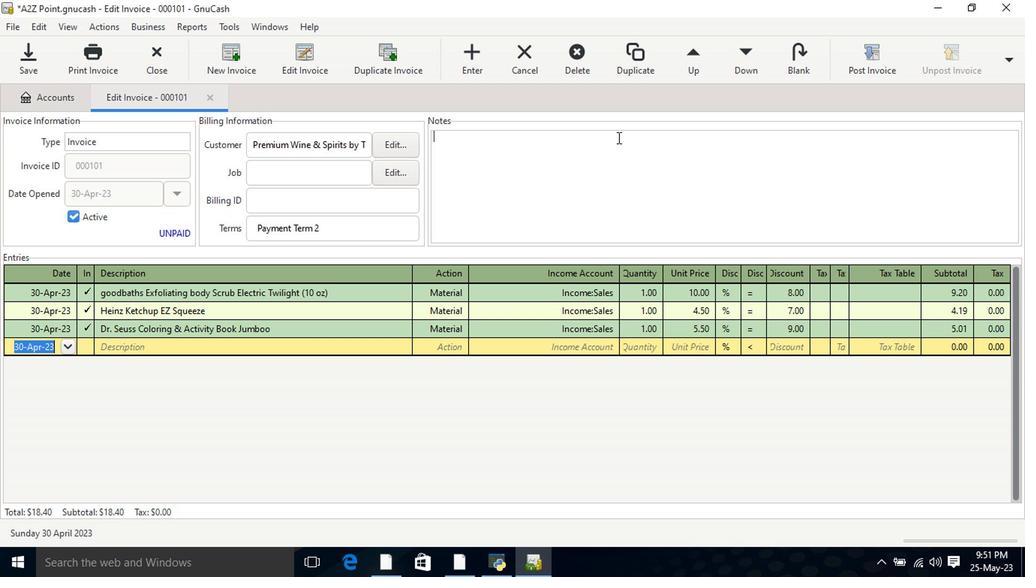 
Action: Key pressed <Key.shift>Looking<Key.space>
Screenshot: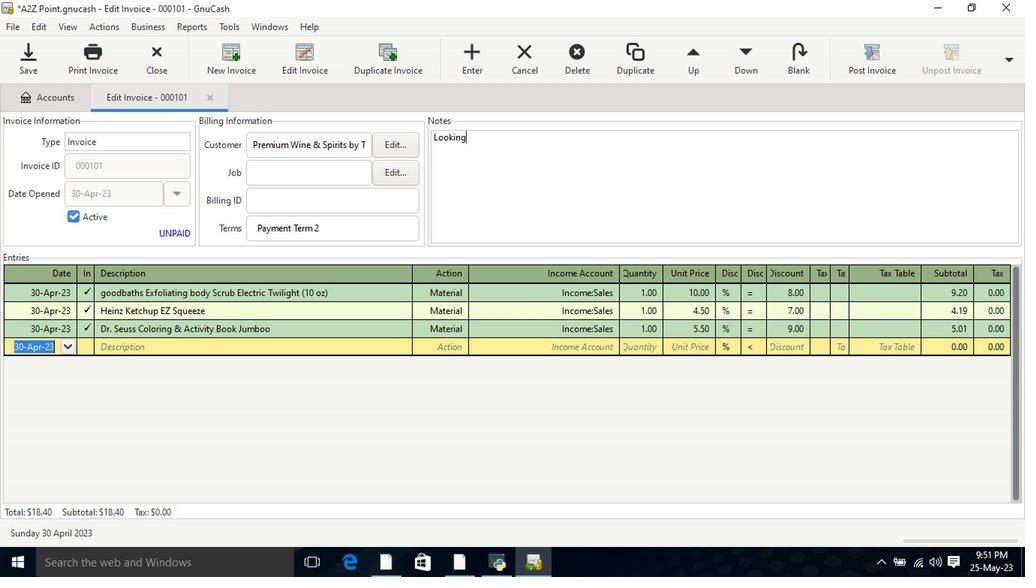 
Action: Mouse moved to (503, 185)
Screenshot: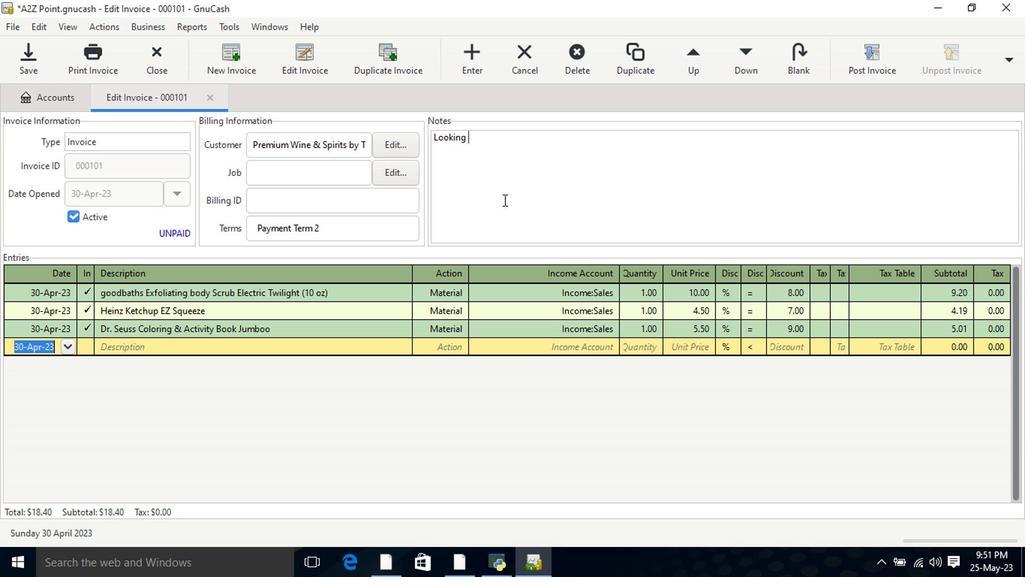 
Action: Key pressed forward<Key.space>to<Key.space>serving<Key.space>you<Key.space>again.
Screenshot: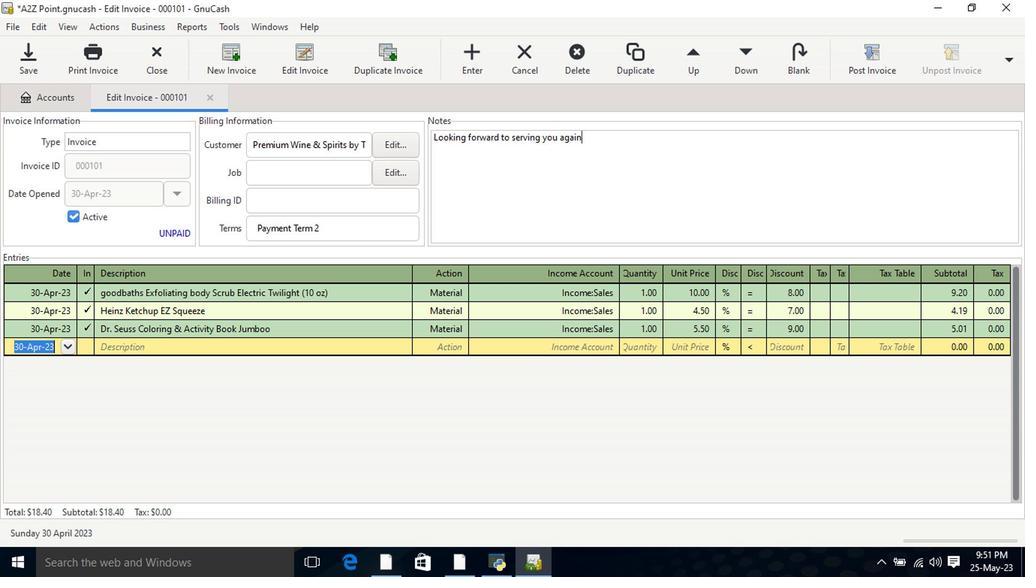 
Action: Mouse moved to (863, 72)
Screenshot: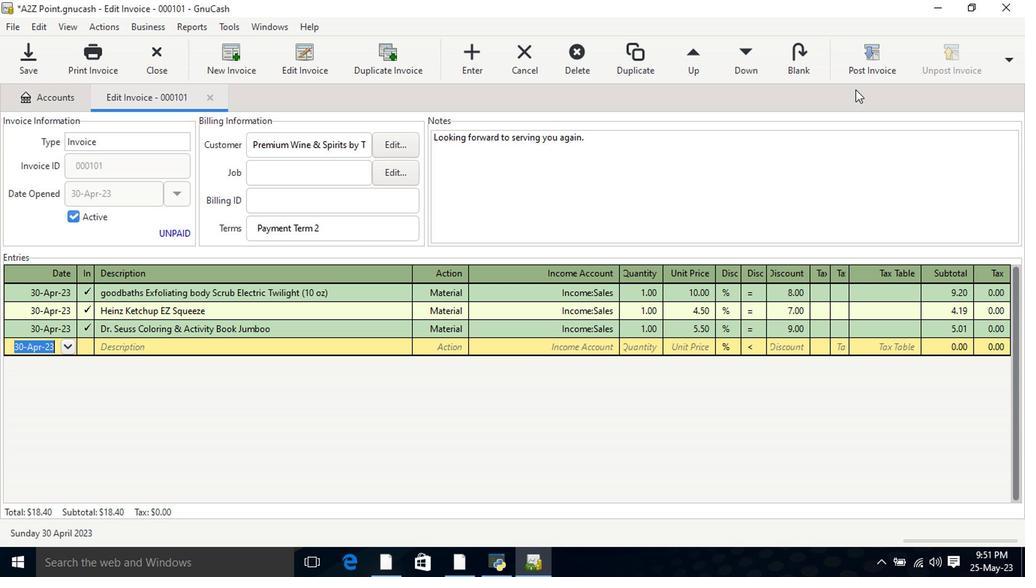
Action: Mouse pressed left at (863, 72)
Screenshot: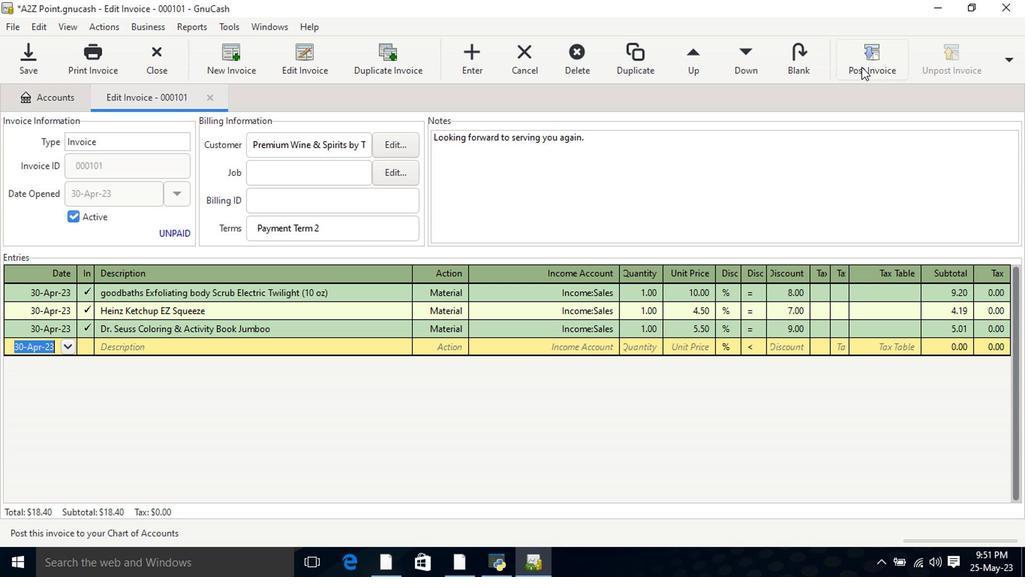 
Action: Mouse moved to (636, 249)
Screenshot: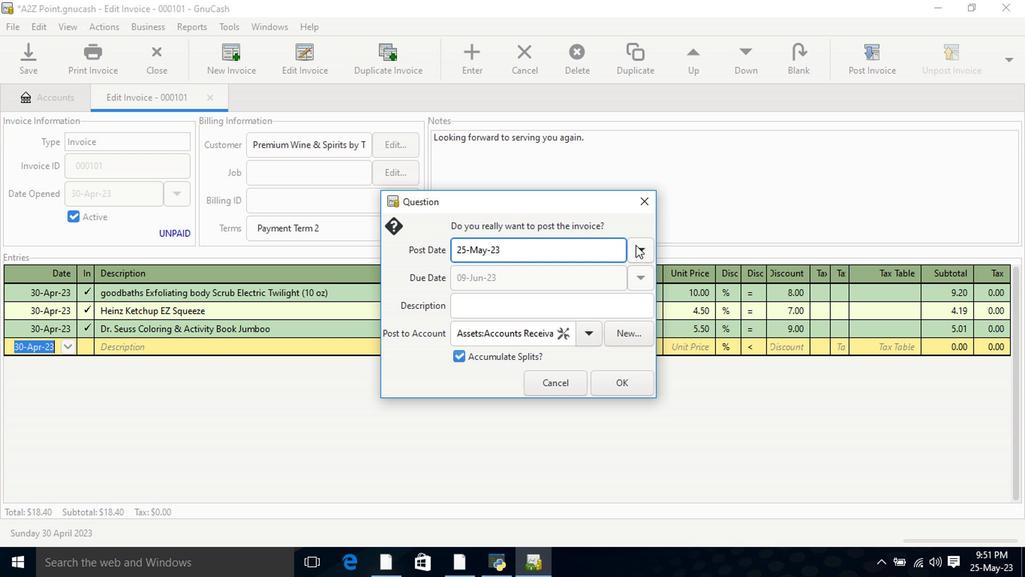 
Action: Mouse pressed left at (636, 249)
Screenshot: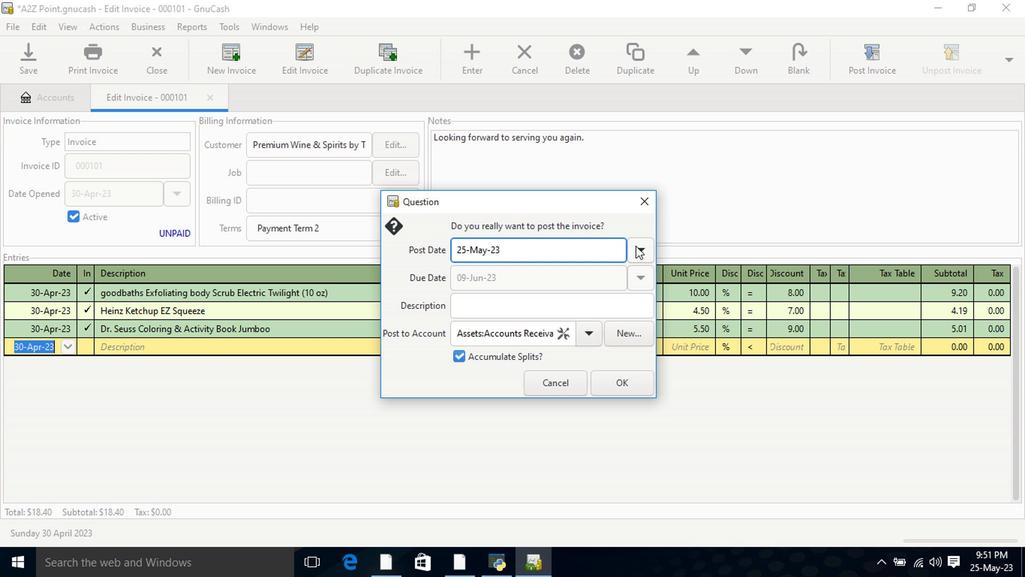 
Action: Mouse moved to (523, 274)
Screenshot: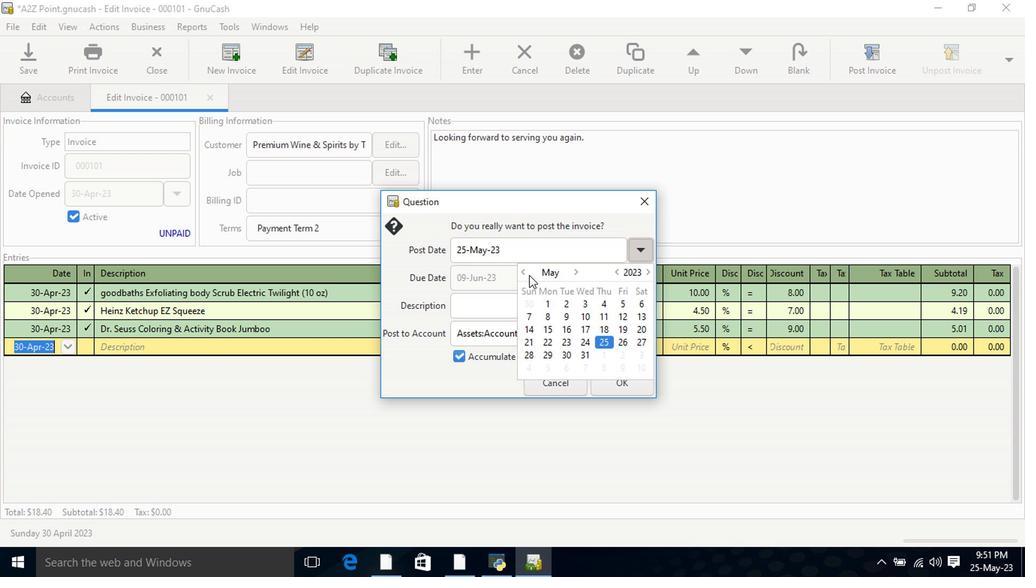 
Action: Mouse pressed left at (523, 274)
Screenshot: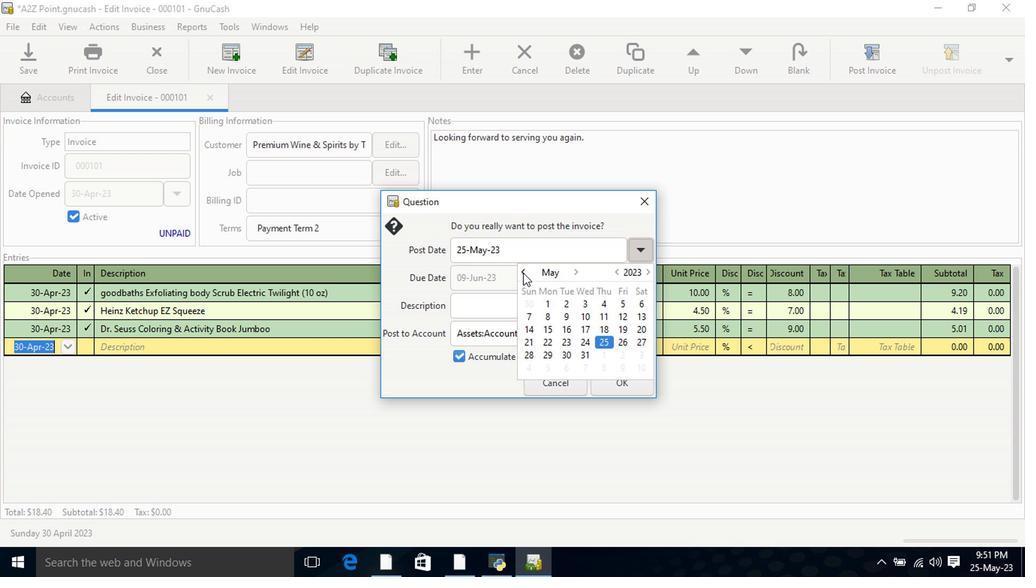 
Action: Mouse moved to (533, 370)
Screenshot: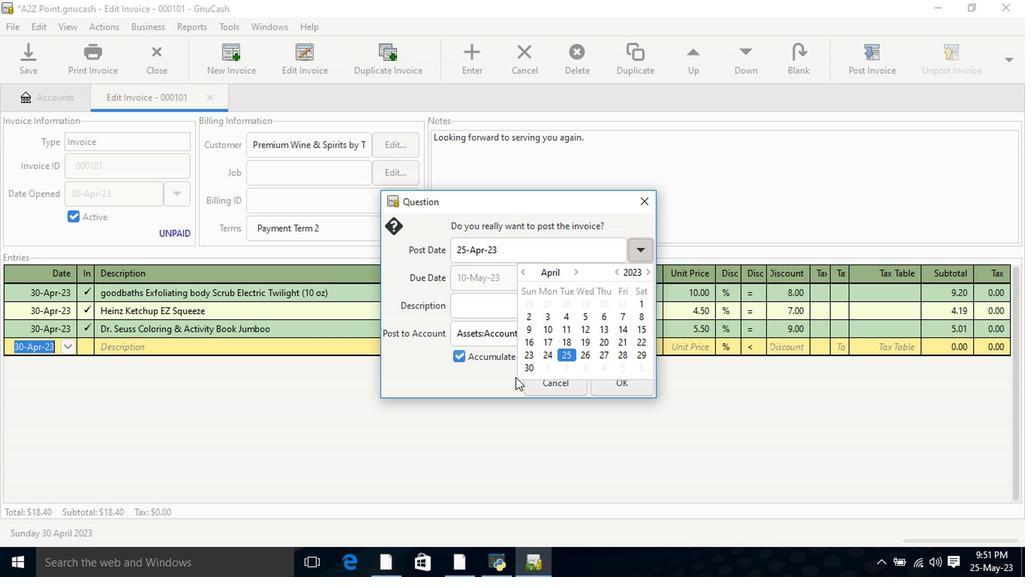 
Action: Mouse pressed left at (533, 370)
Screenshot: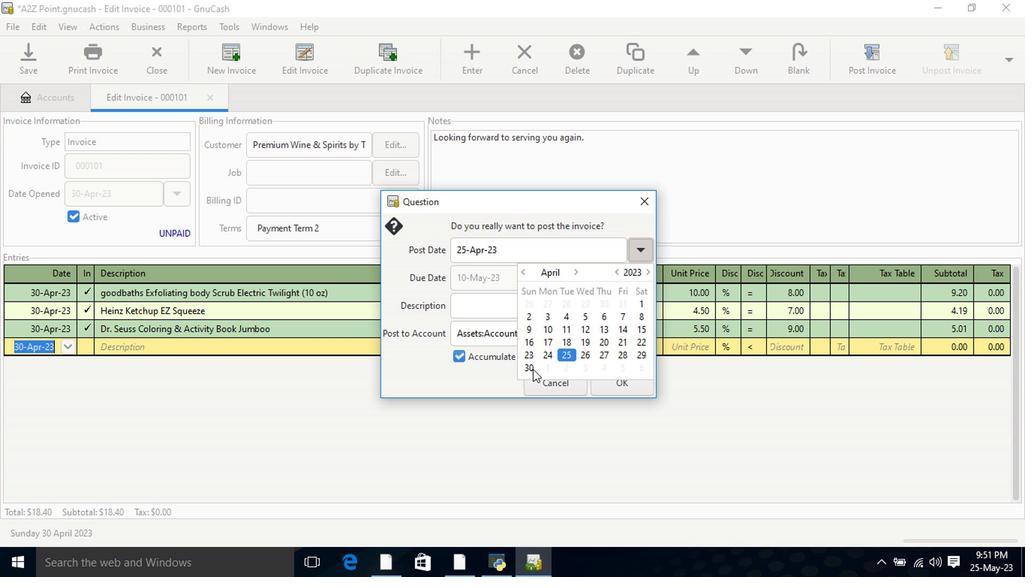 
Action: Mouse pressed left at (533, 370)
Screenshot: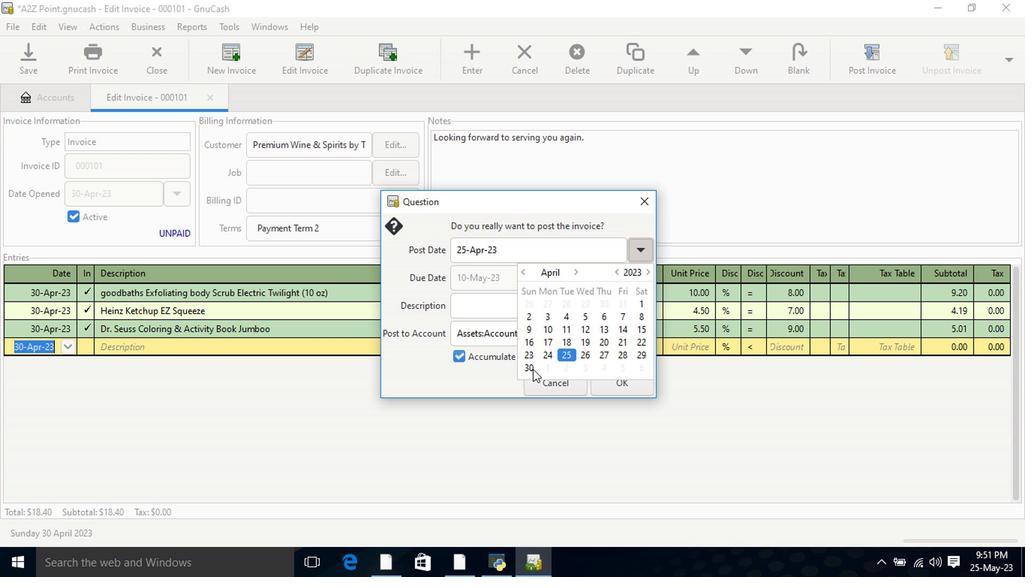
Action: Mouse moved to (617, 383)
Screenshot: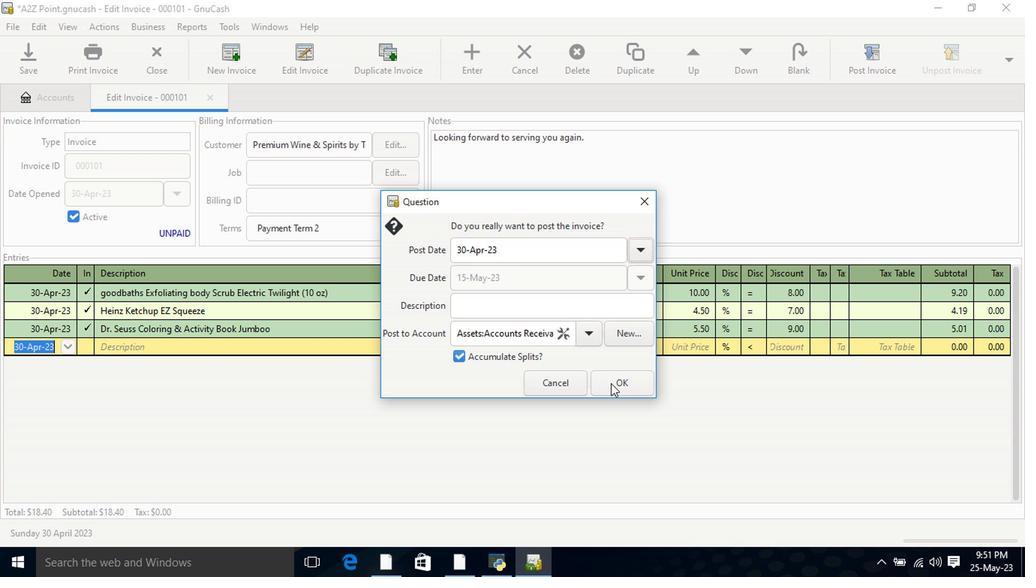 
Action: Mouse pressed left at (617, 383)
Screenshot: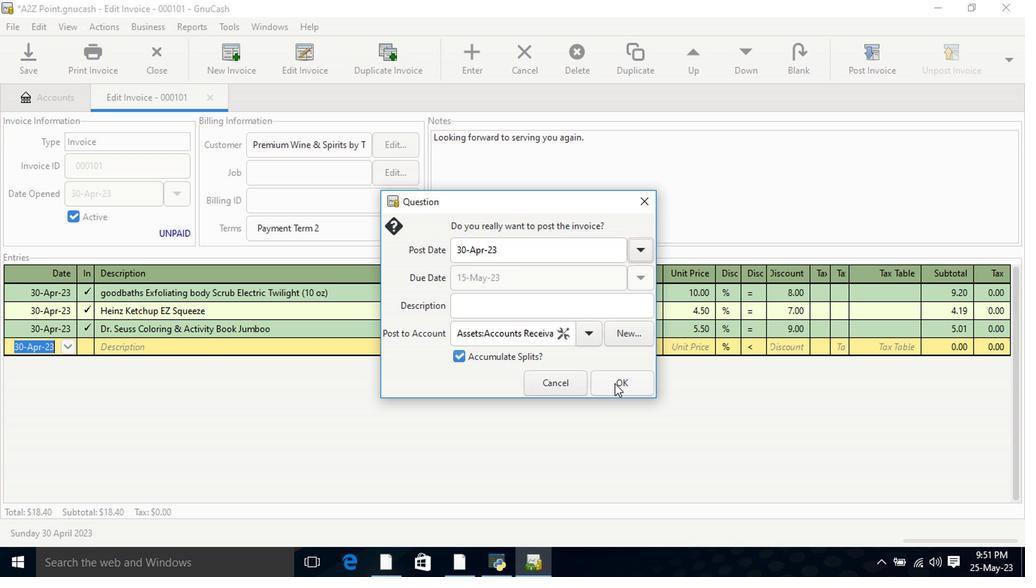 
Action: Mouse moved to (978, 64)
Screenshot: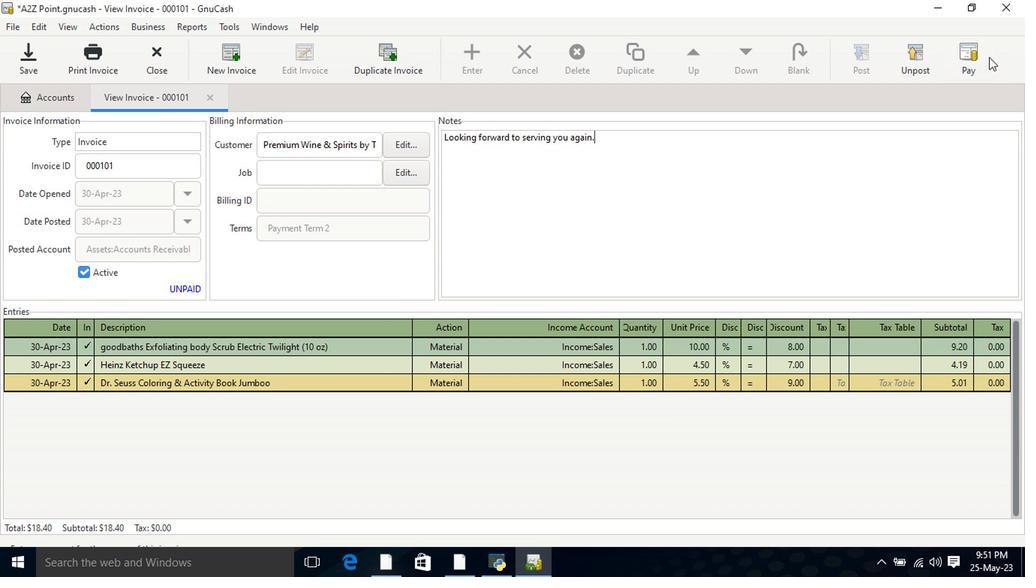 
Action: Mouse pressed left at (978, 64)
Screenshot: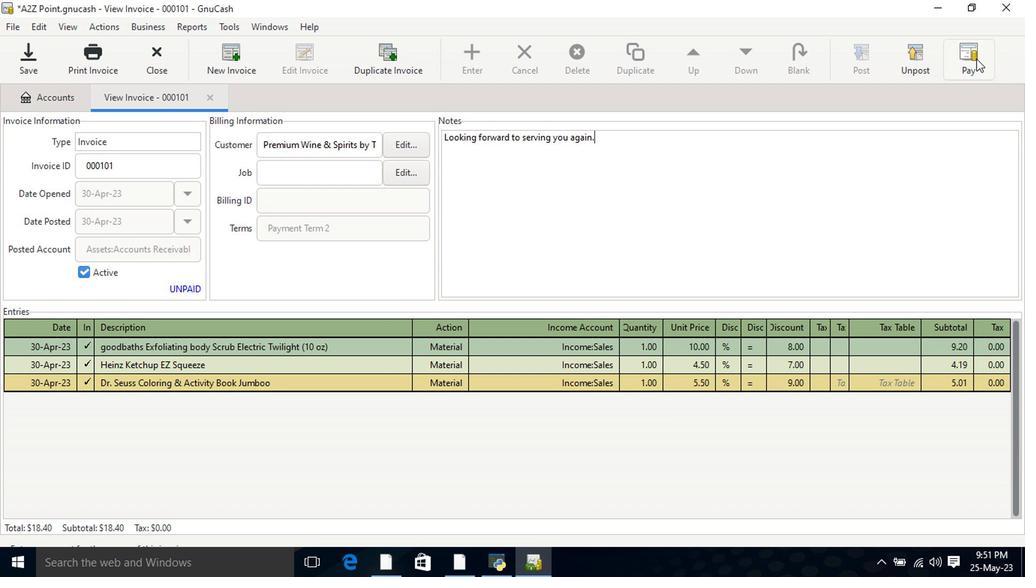 
Action: Mouse moved to (464, 305)
Screenshot: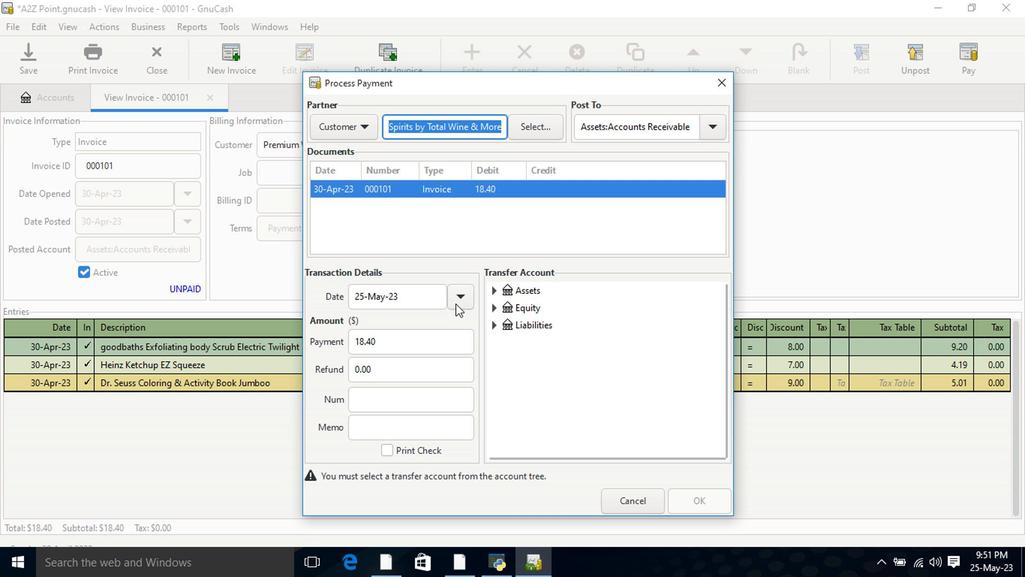 
Action: Mouse pressed left at (464, 305)
Screenshot: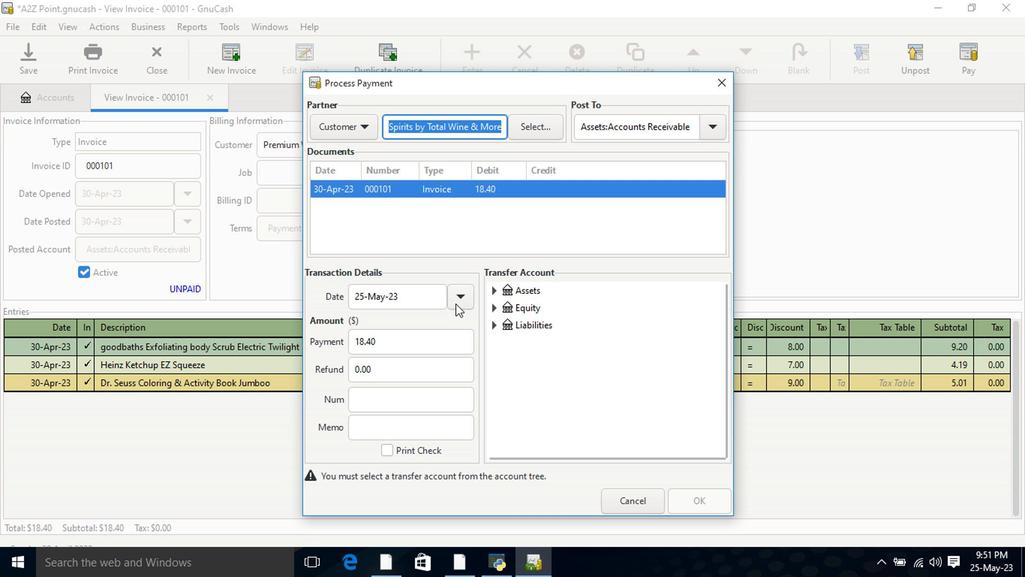 
Action: Mouse moved to (460, 294)
Screenshot: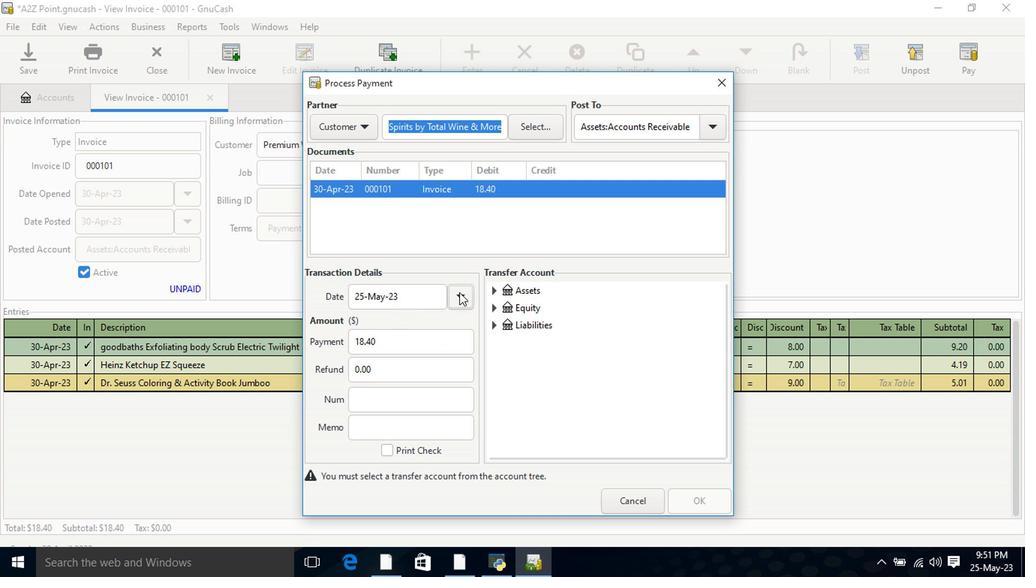 
Action: Mouse pressed left at (460, 294)
Screenshot: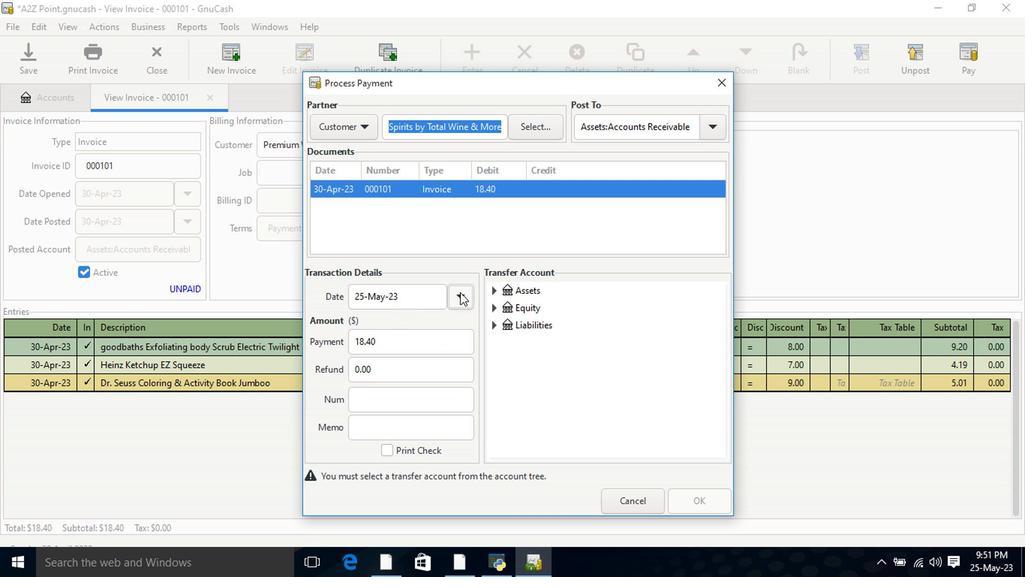 
Action: Mouse moved to (375, 374)
Screenshot: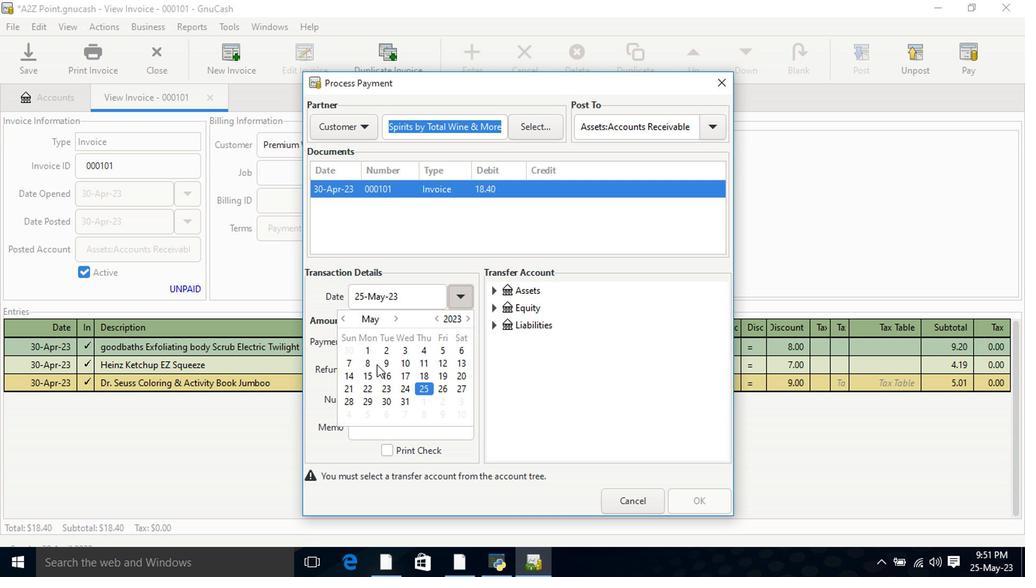 
Action: Mouse pressed left at (375, 374)
Screenshot: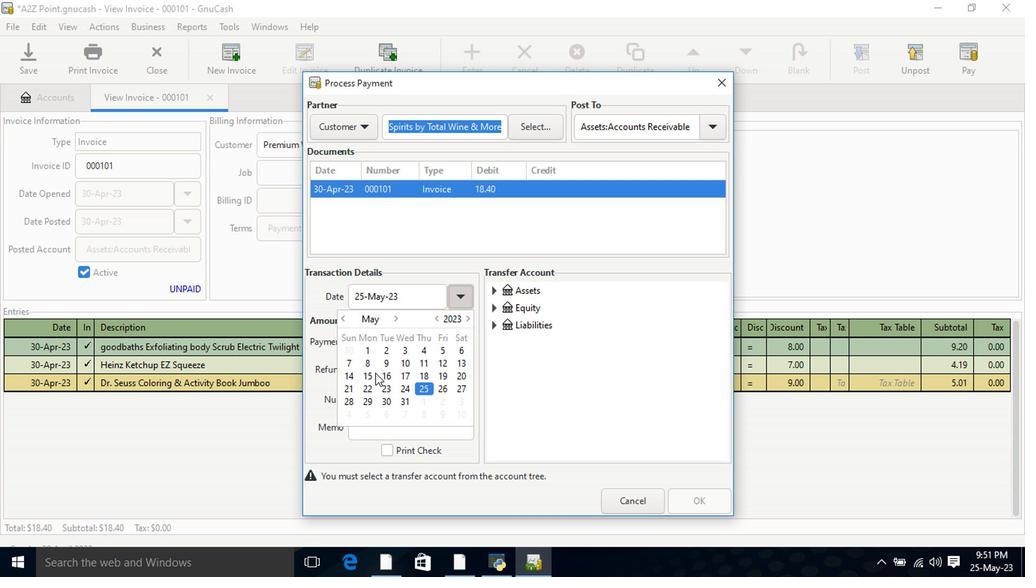 
Action: Mouse pressed left at (375, 374)
Screenshot: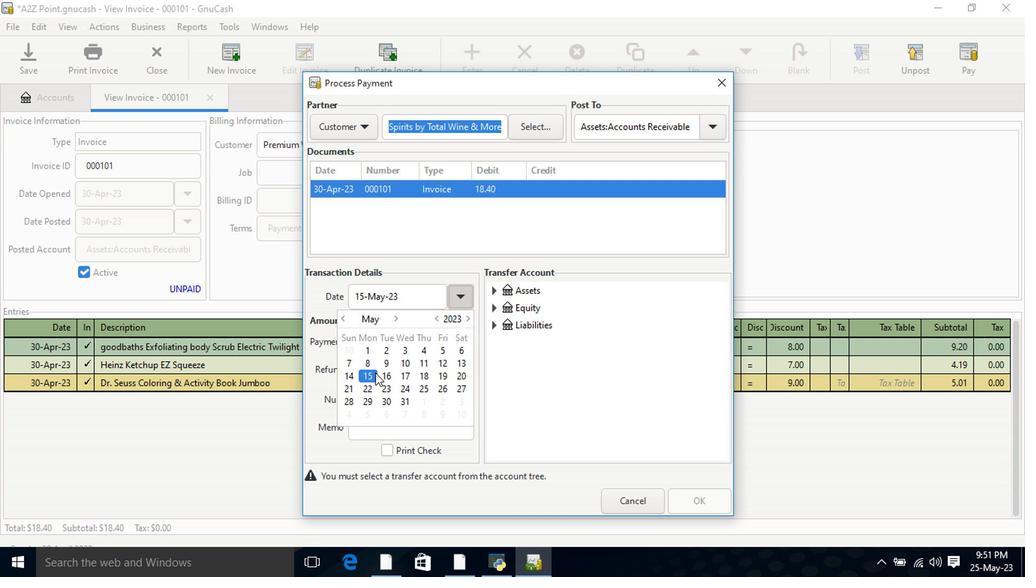 
Action: Mouse moved to (497, 292)
Screenshot: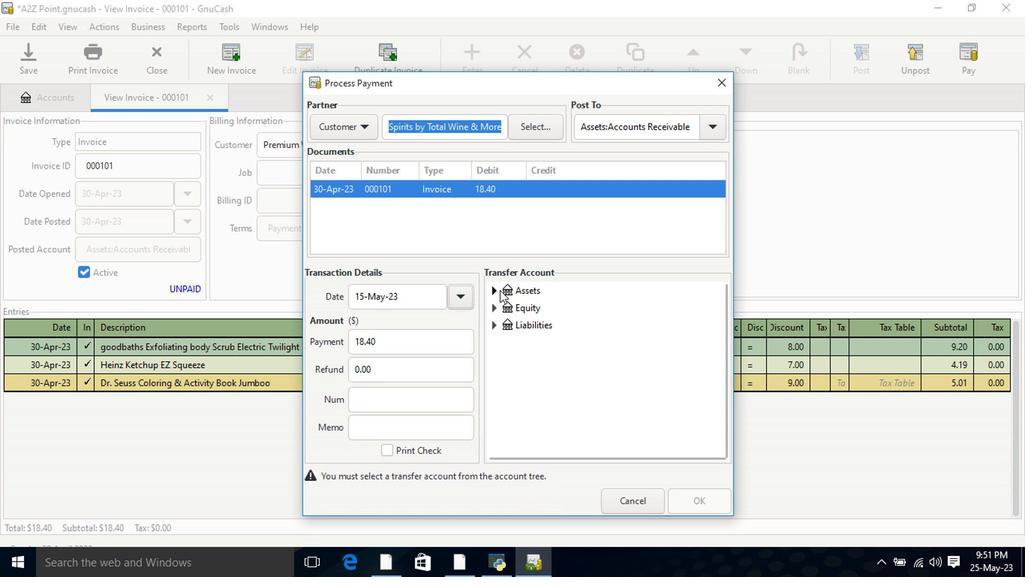 
Action: Mouse pressed left at (497, 292)
Screenshot: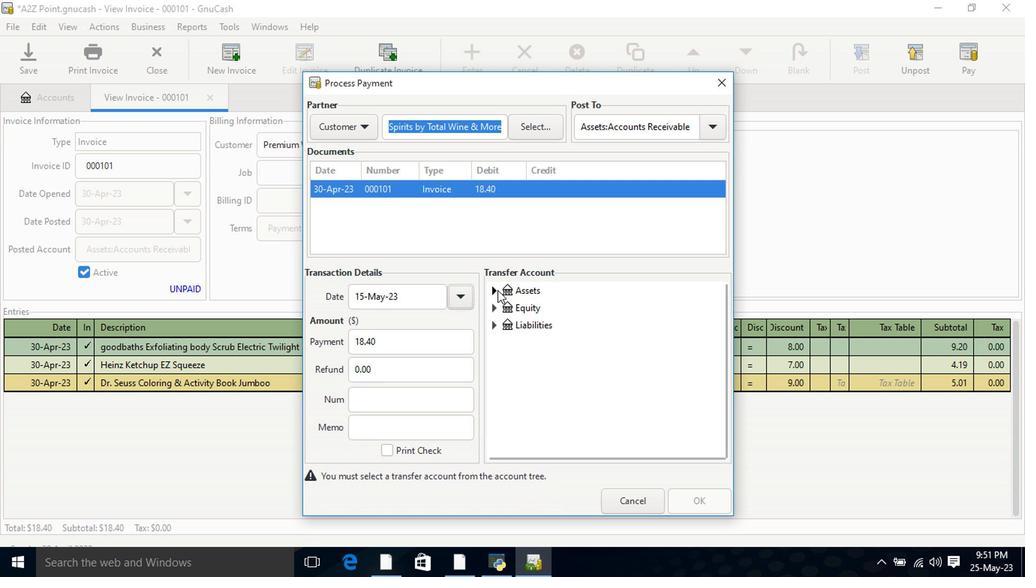 
Action: Mouse moved to (504, 312)
Screenshot: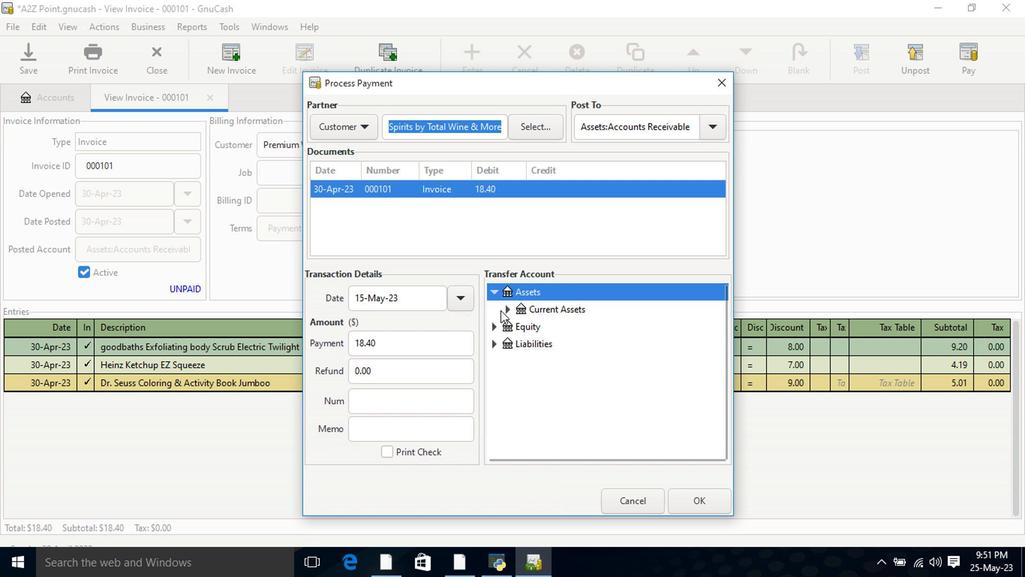 
Action: Mouse pressed left at (504, 312)
Screenshot: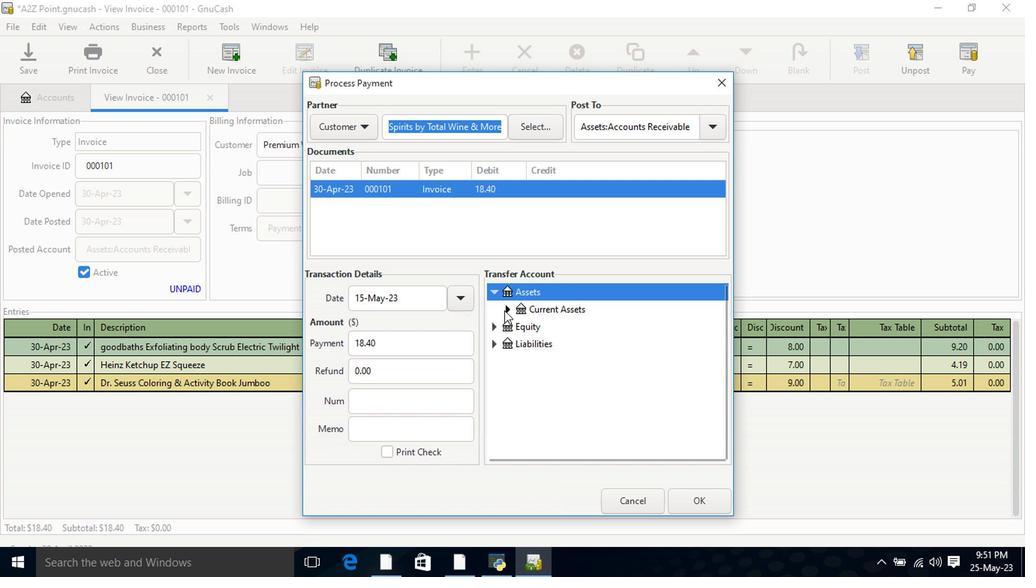 
Action: Mouse moved to (538, 332)
Screenshot: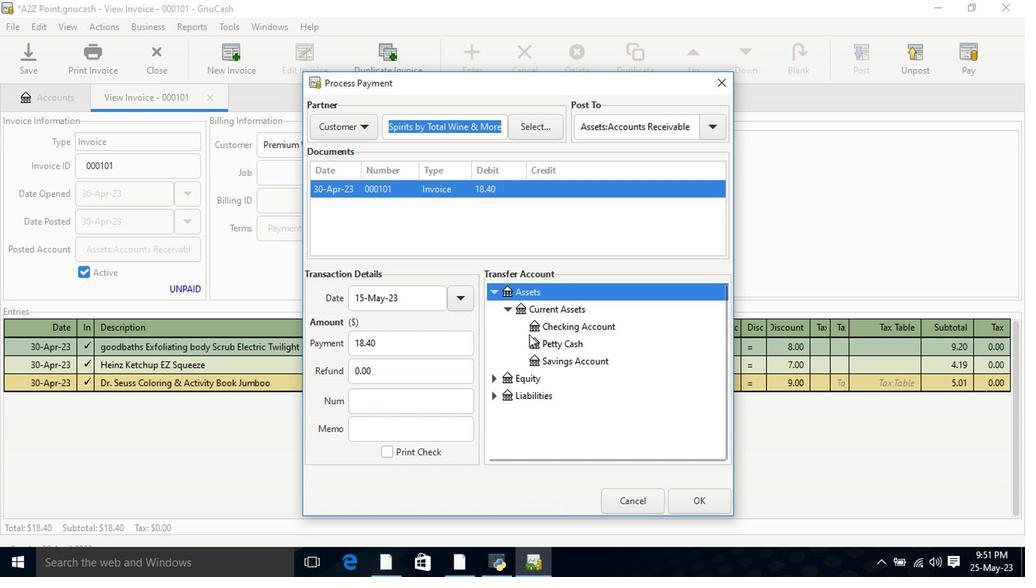 
Action: Mouse pressed left at (538, 332)
Screenshot: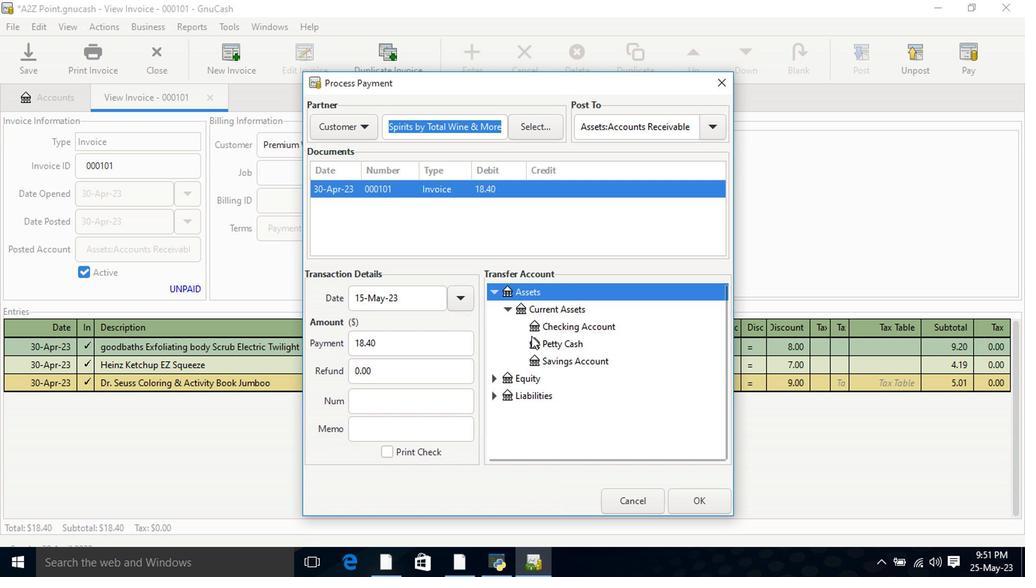 
Action: Mouse moved to (690, 502)
Screenshot: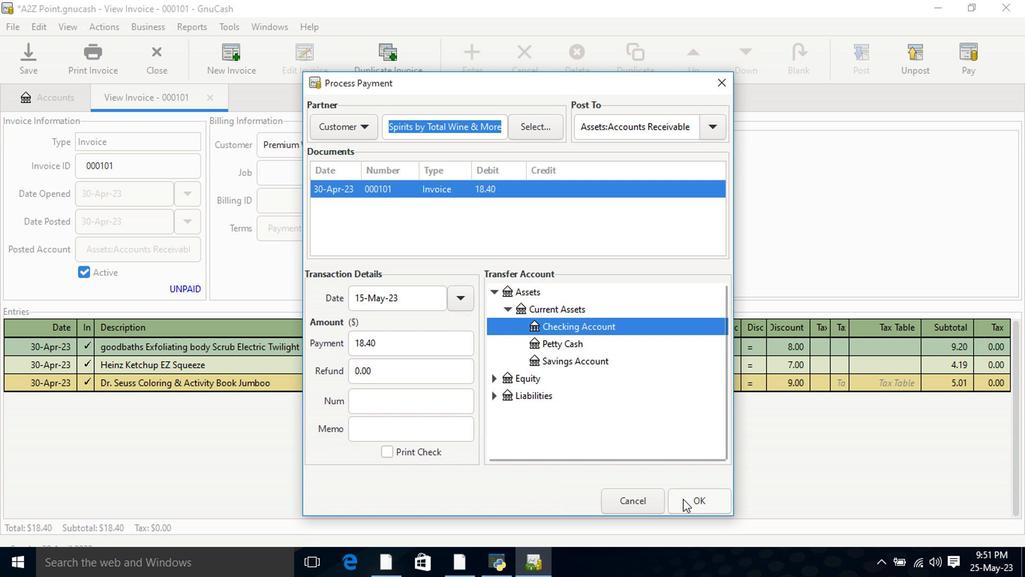 
Action: Mouse pressed left at (690, 502)
Screenshot: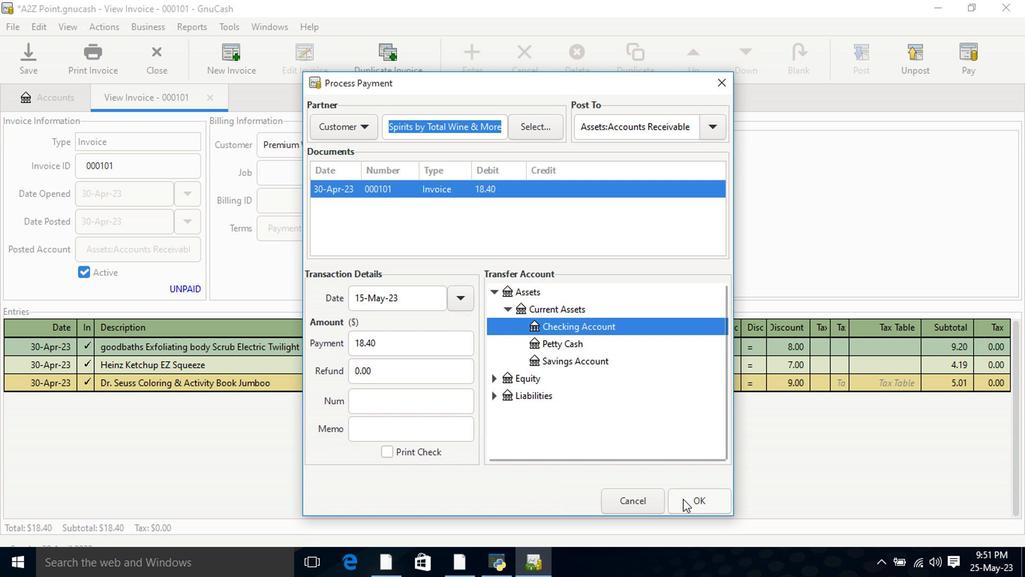 
Action: Mouse moved to (86, 66)
Screenshot: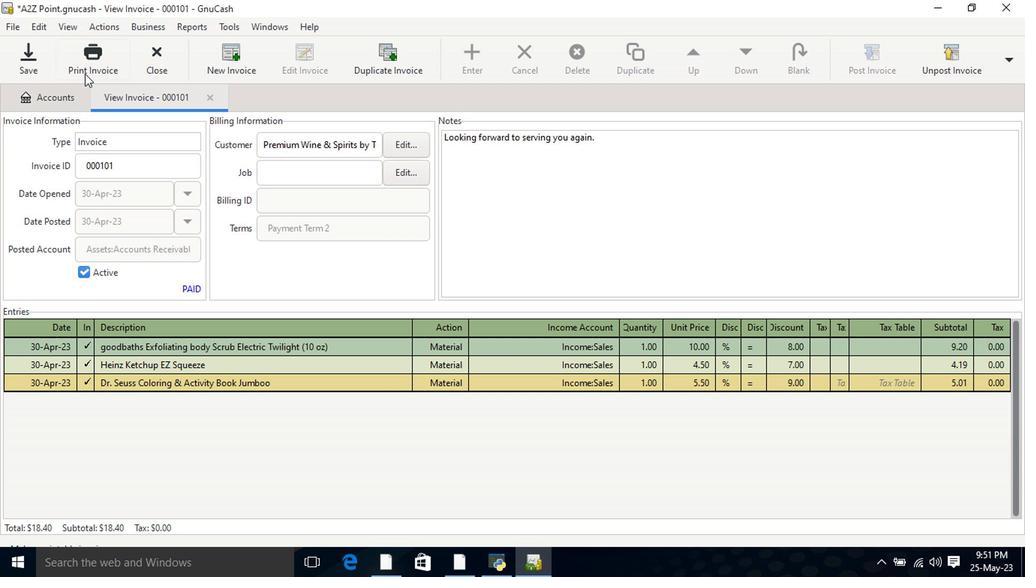 
Action: Mouse pressed left at (86, 66)
Screenshot: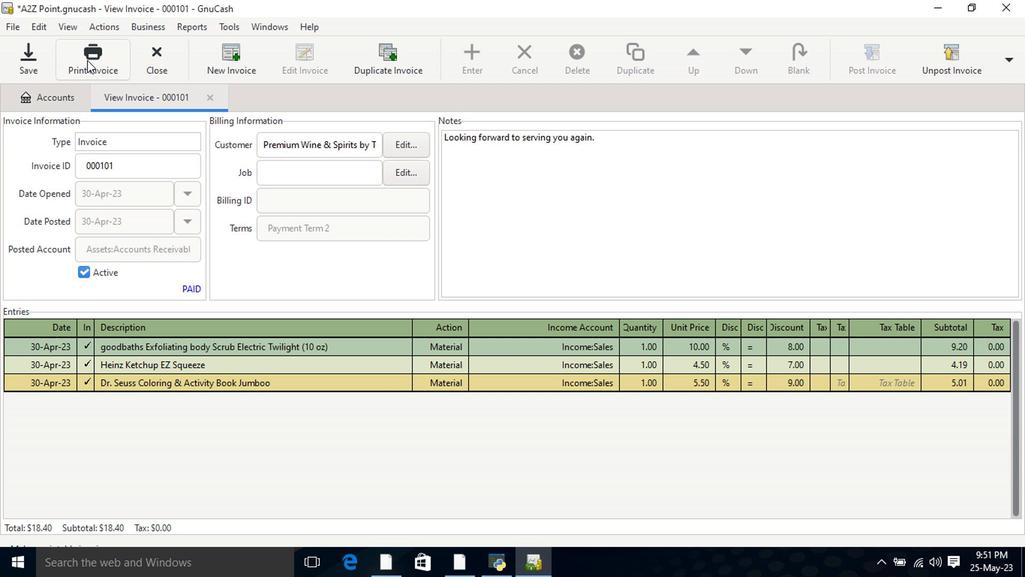 
Action: Mouse moved to (367, 63)
Screenshot: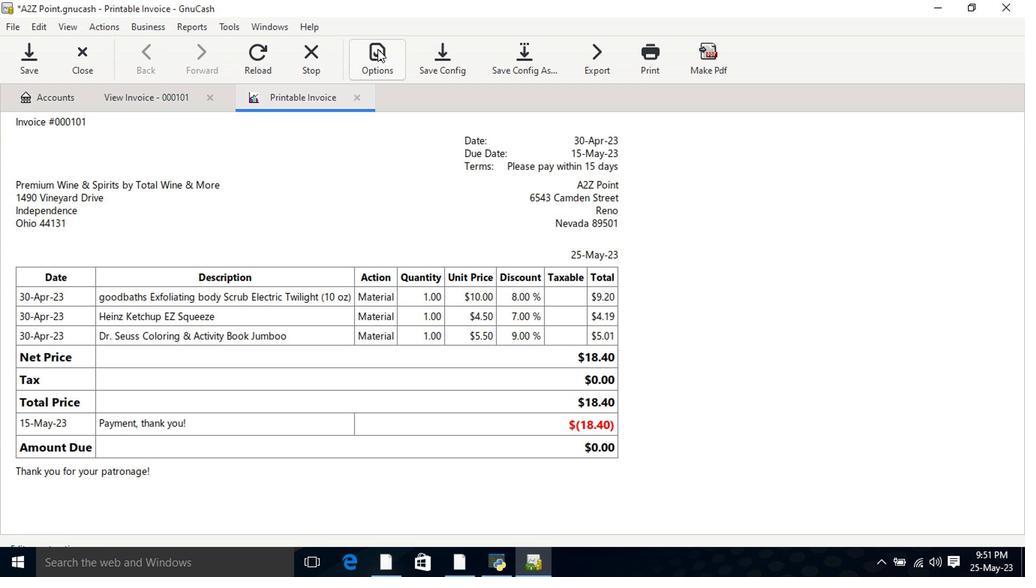 
Action: Mouse pressed left at (367, 63)
Screenshot: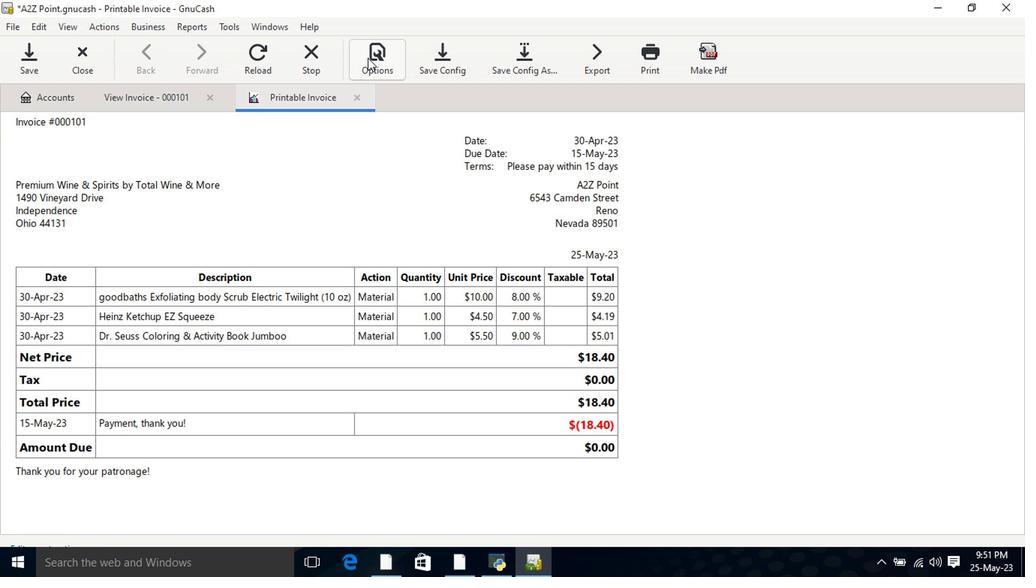 
Action: Mouse moved to (339, 133)
Screenshot: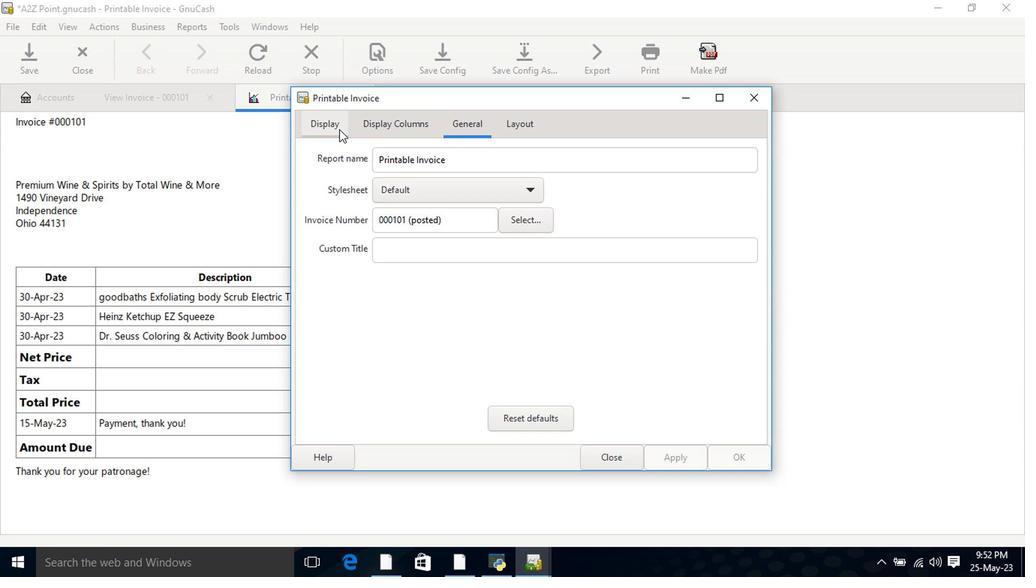 
Action: Mouse pressed left at (339, 133)
Screenshot: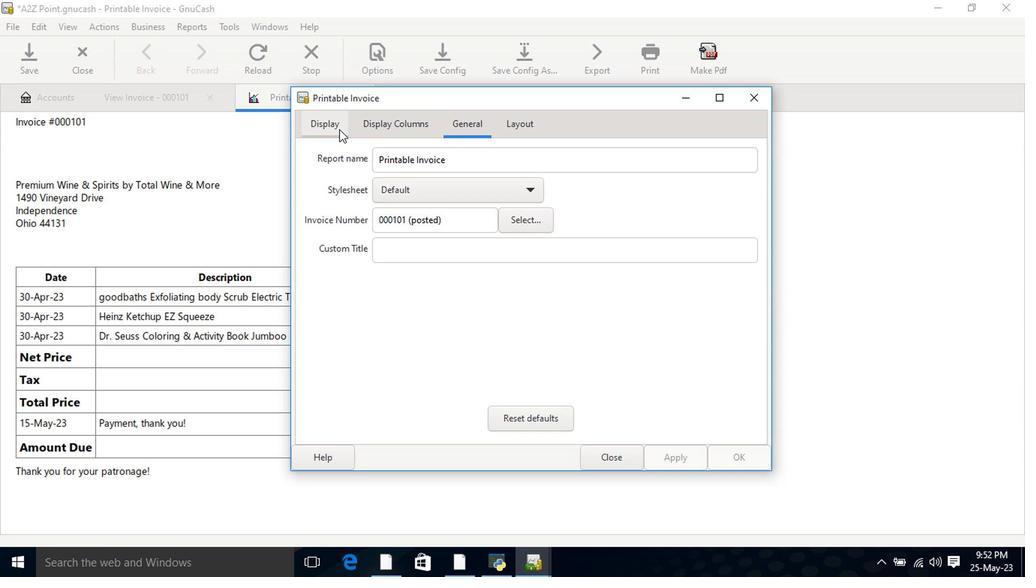 
Action: Mouse moved to (428, 302)
Screenshot: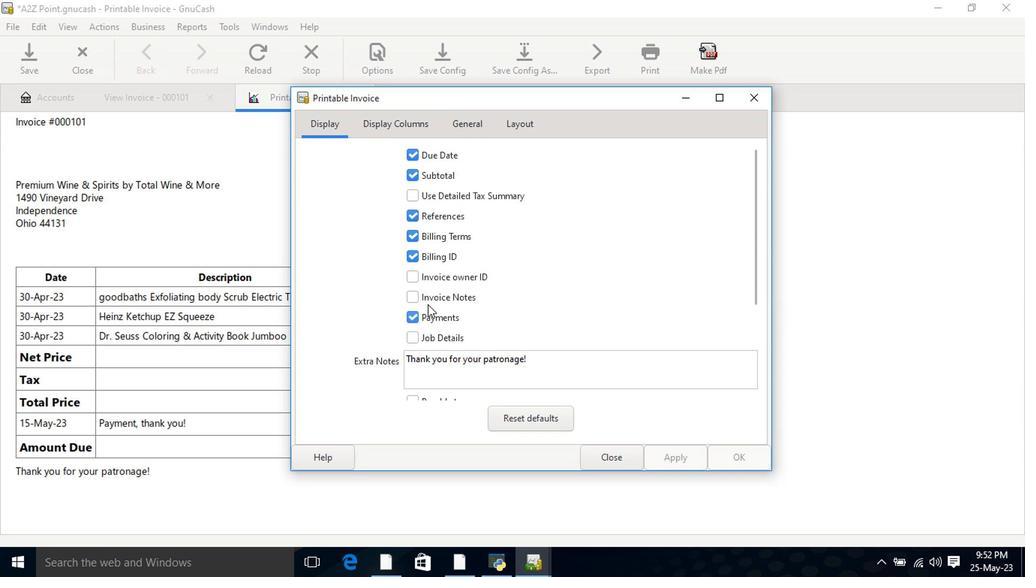 
Action: Mouse pressed left at (428, 302)
Screenshot: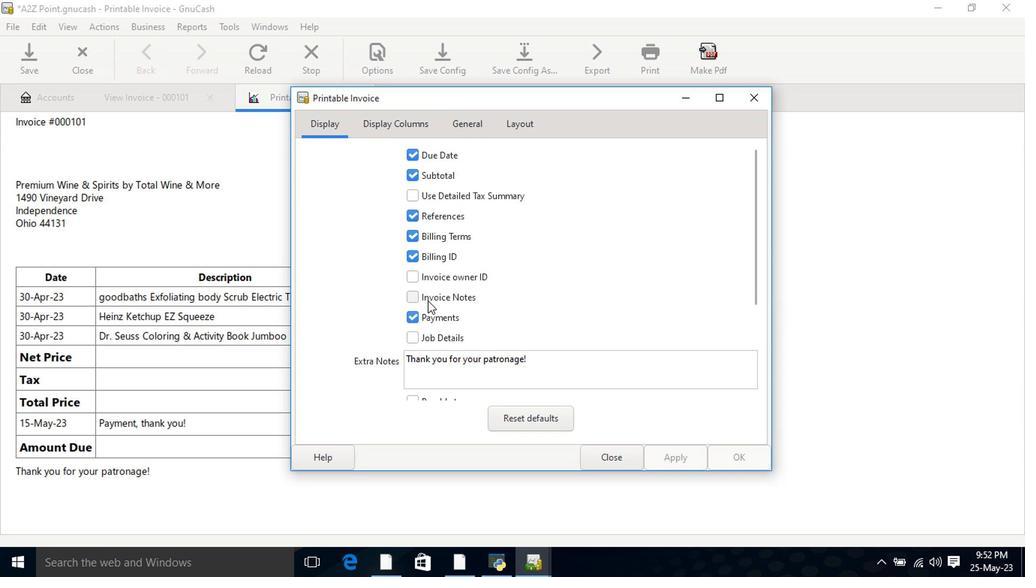 
Action: Mouse moved to (665, 452)
Screenshot: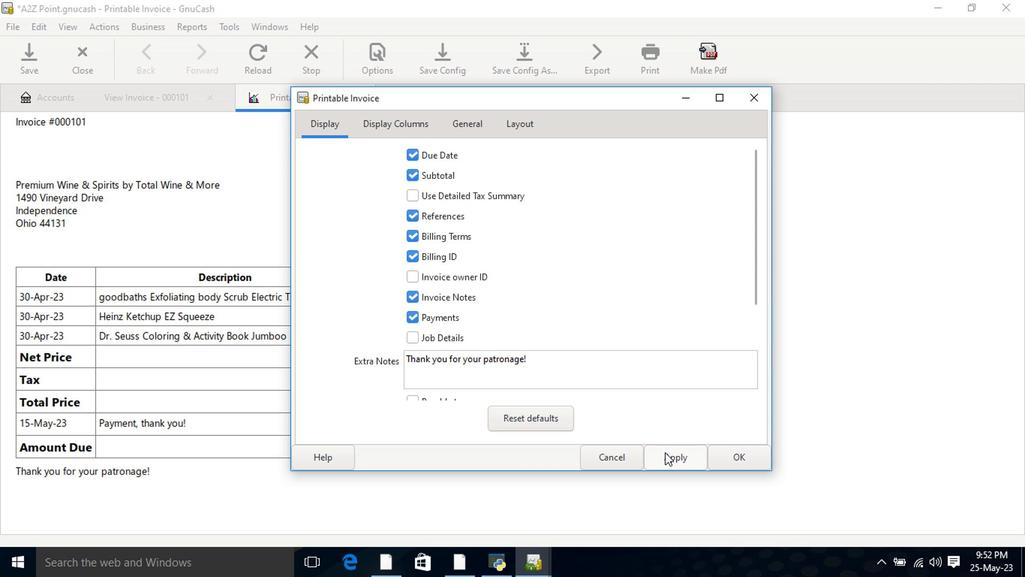 
Action: Mouse pressed left at (665, 452)
Screenshot: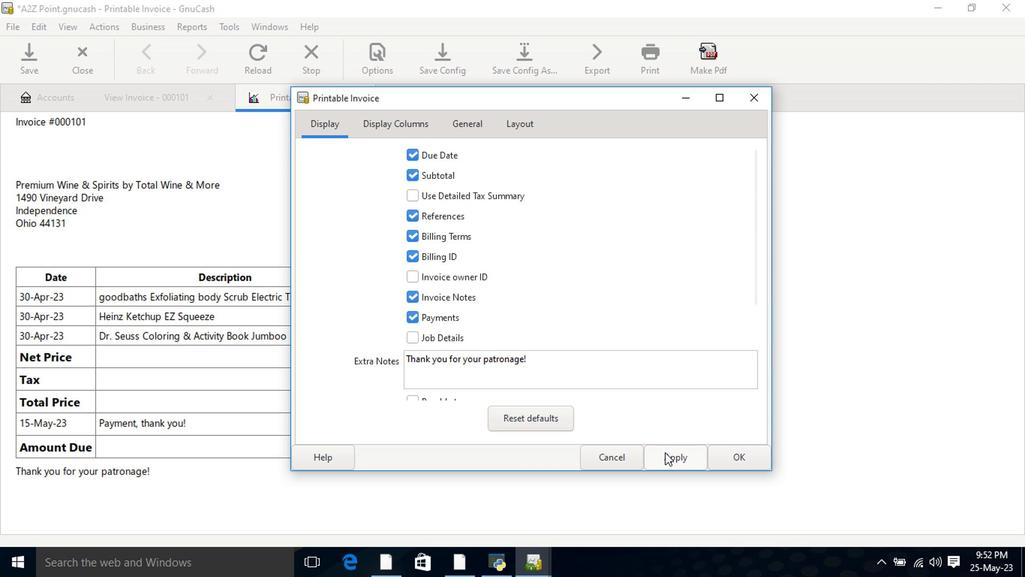 
Action: Mouse moved to (621, 460)
Screenshot: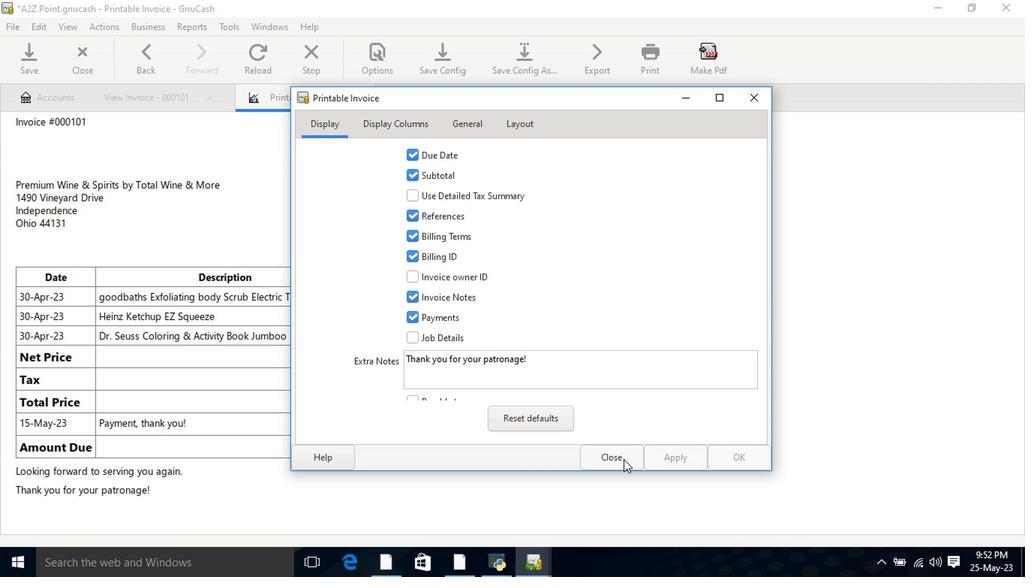 
Action: Mouse pressed left at (621, 460)
Screenshot: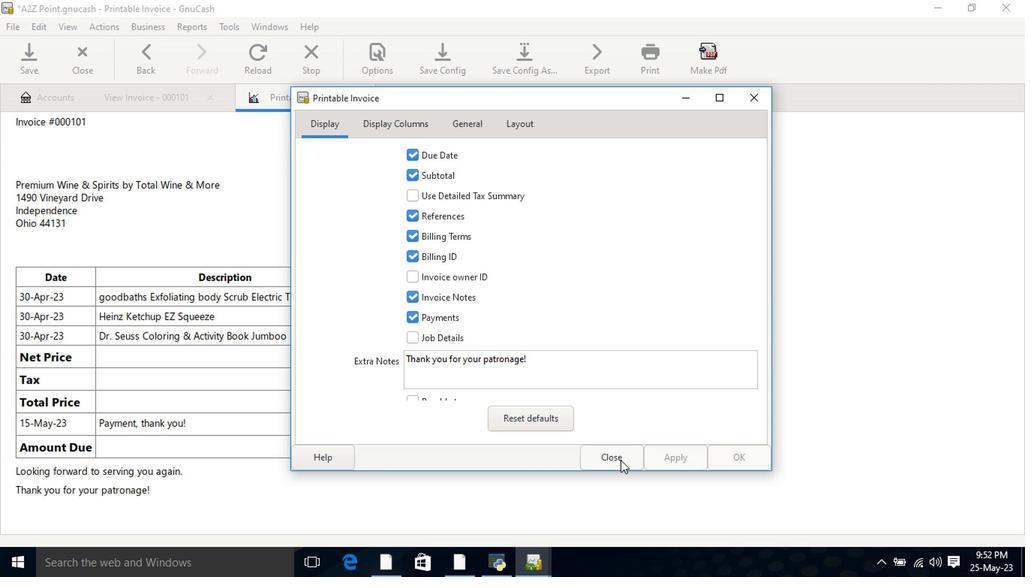 
Action: Mouse moved to (614, 455)
Screenshot: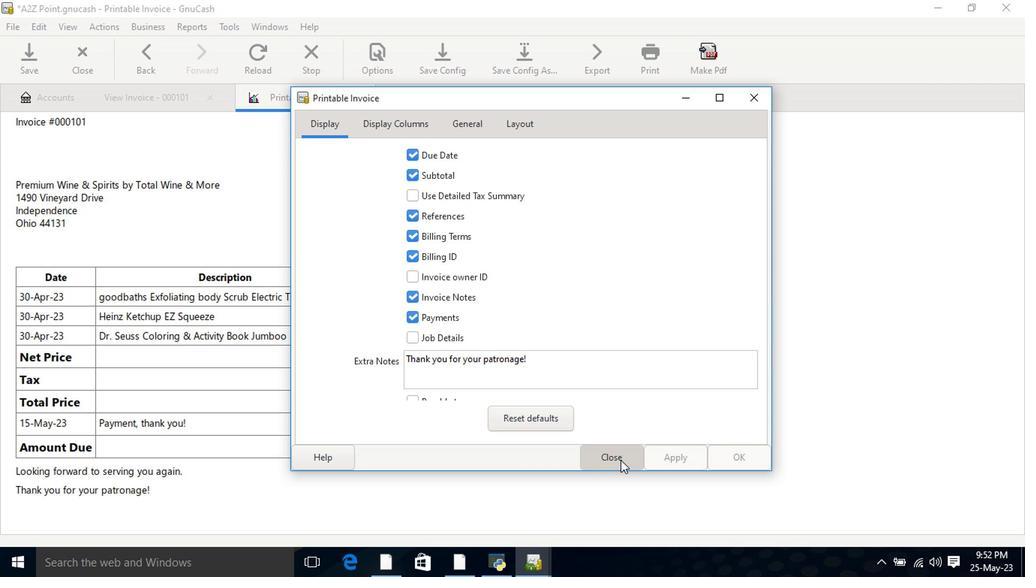 
